 Task: Add a signature Maddie Scott containing With gratitude and sincere wishes, Maddie Scott to email address softage.9@softage.net and add a label Legal agreements
Action: Mouse moved to (1012, 52)
Screenshot: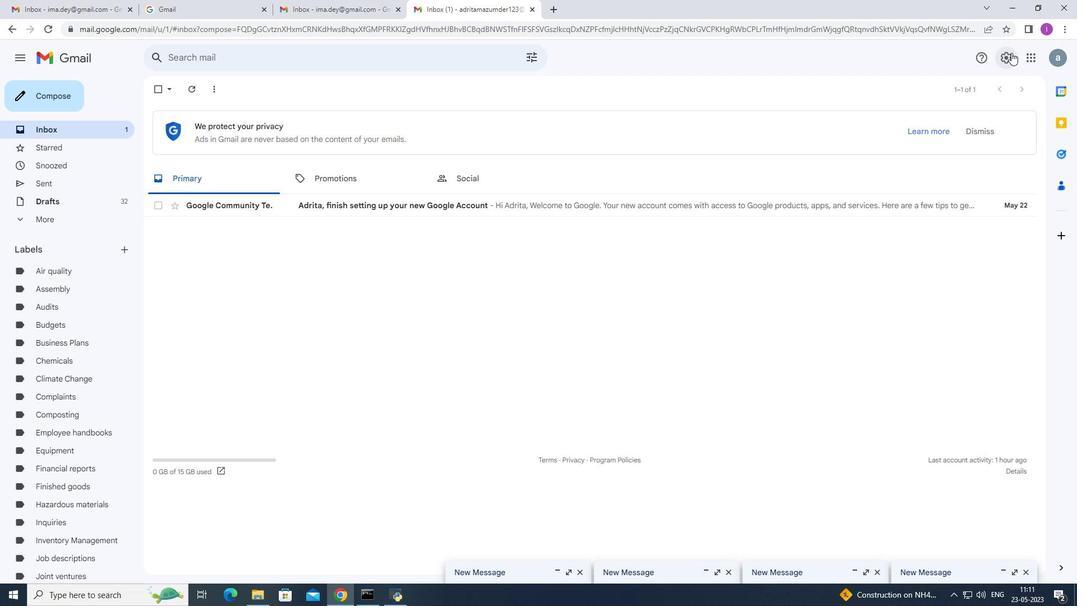 
Action: Mouse pressed left at (1012, 52)
Screenshot: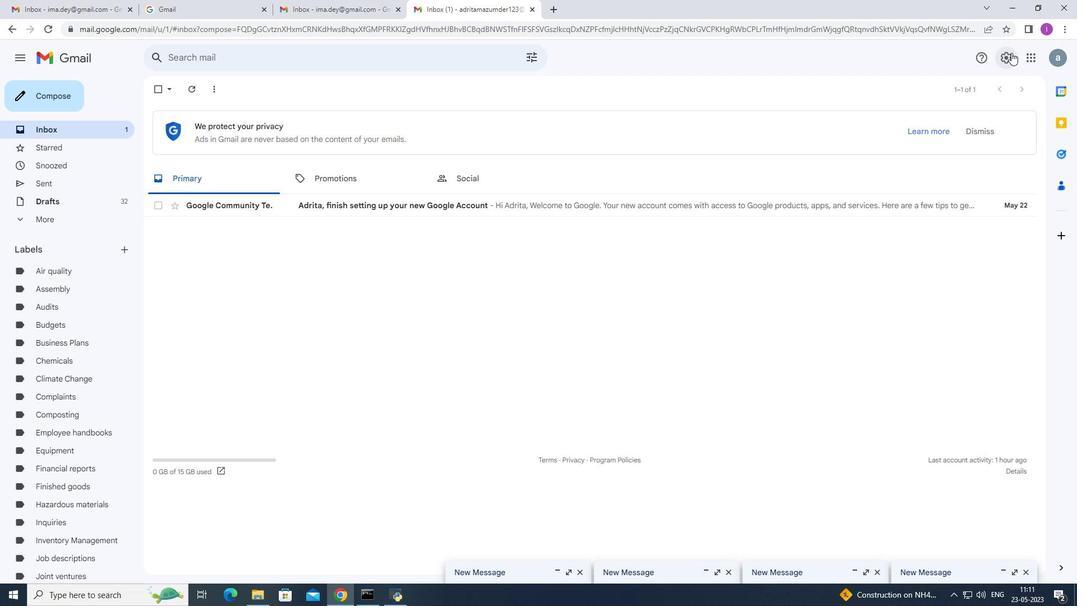 
Action: Mouse moved to (972, 119)
Screenshot: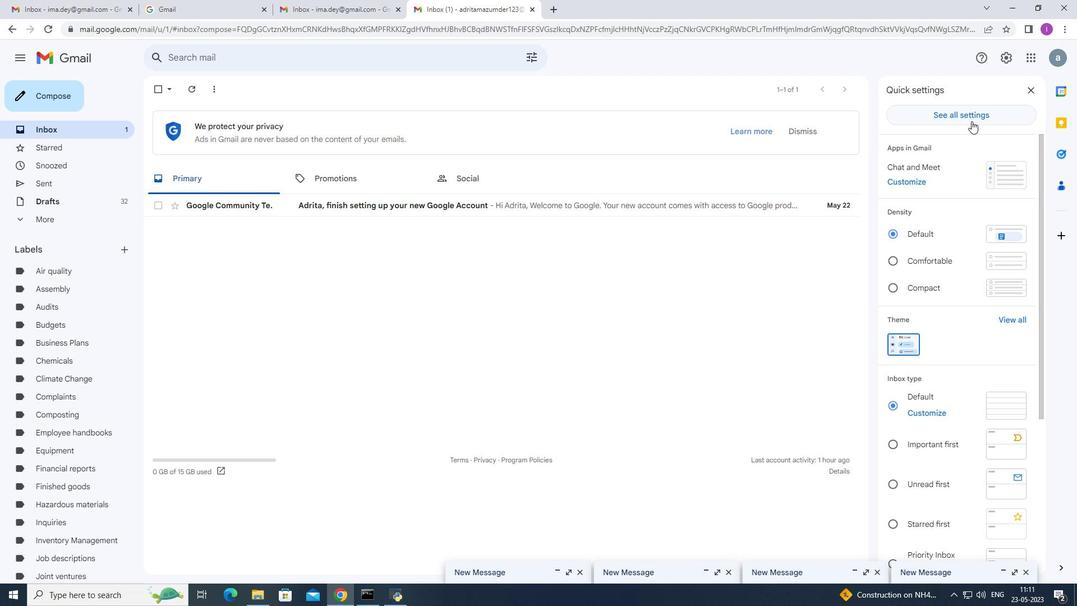 
Action: Mouse pressed left at (972, 119)
Screenshot: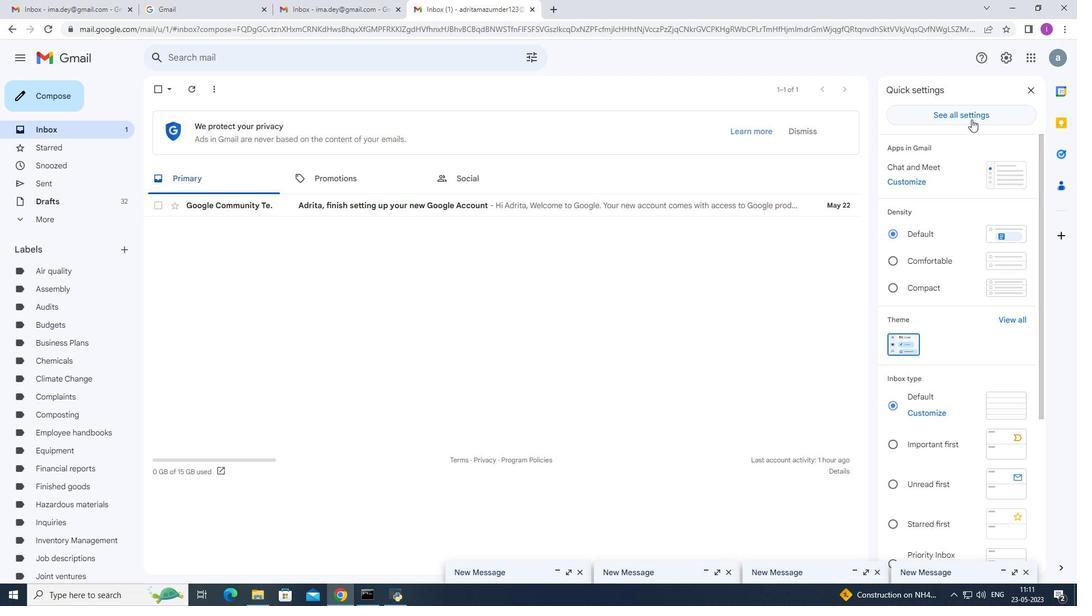
Action: Mouse moved to (644, 222)
Screenshot: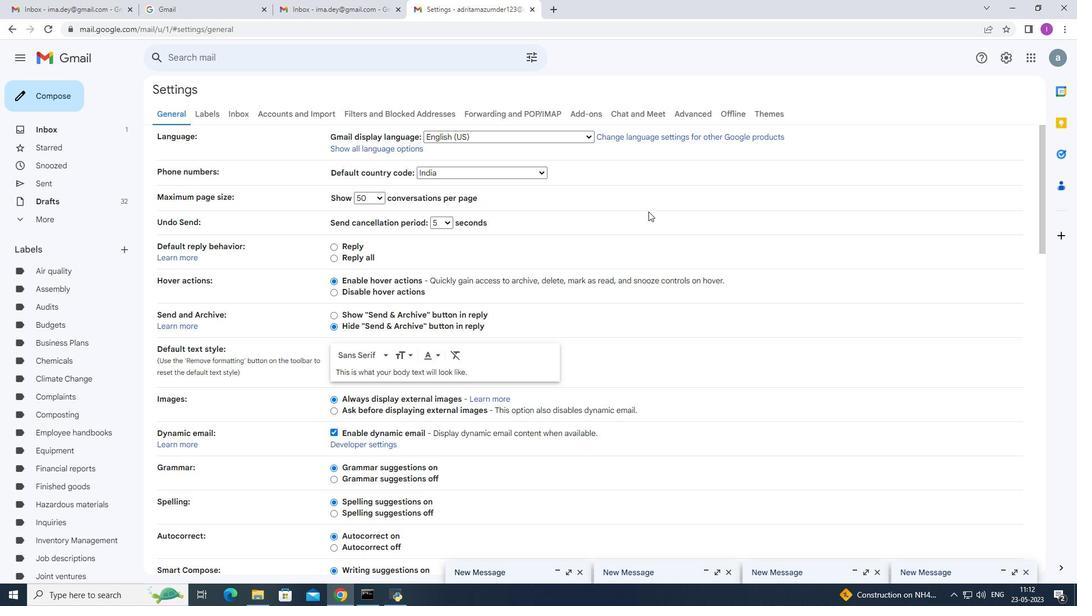 
Action: Mouse scrolled (644, 221) with delta (0, 0)
Screenshot: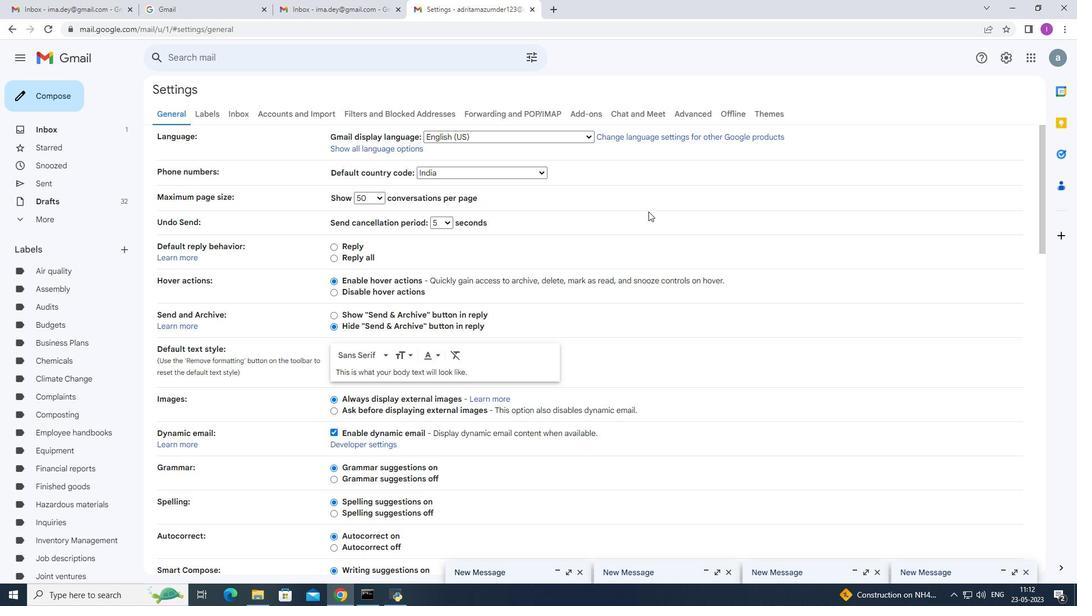 
Action: Mouse moved to (644, 229)
Screenshot: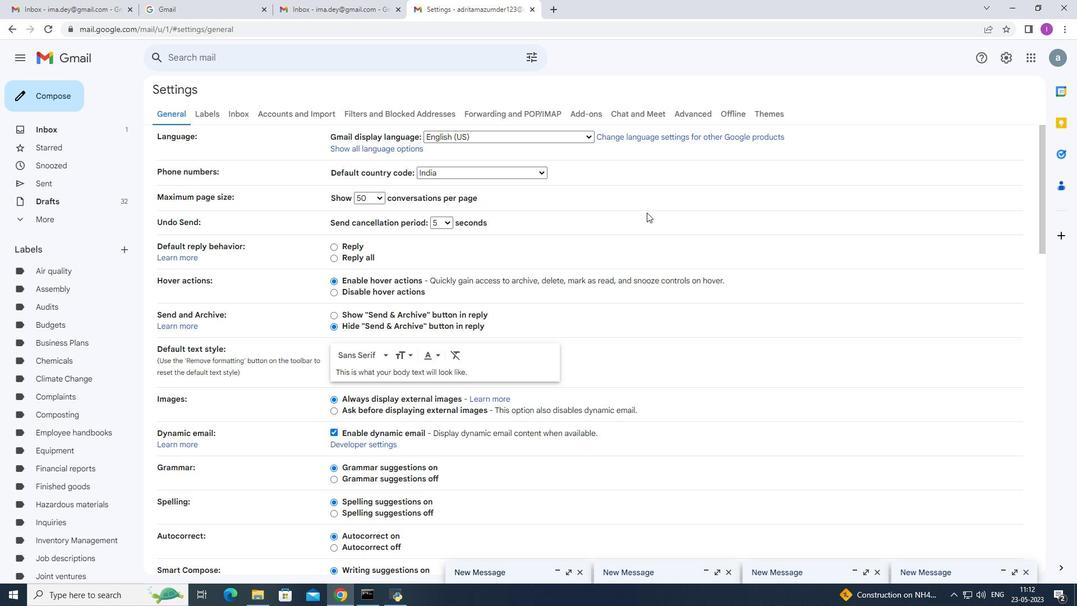 
Action: Mouse scrolled (644, 228) with delta (0, 0)
Screenshot: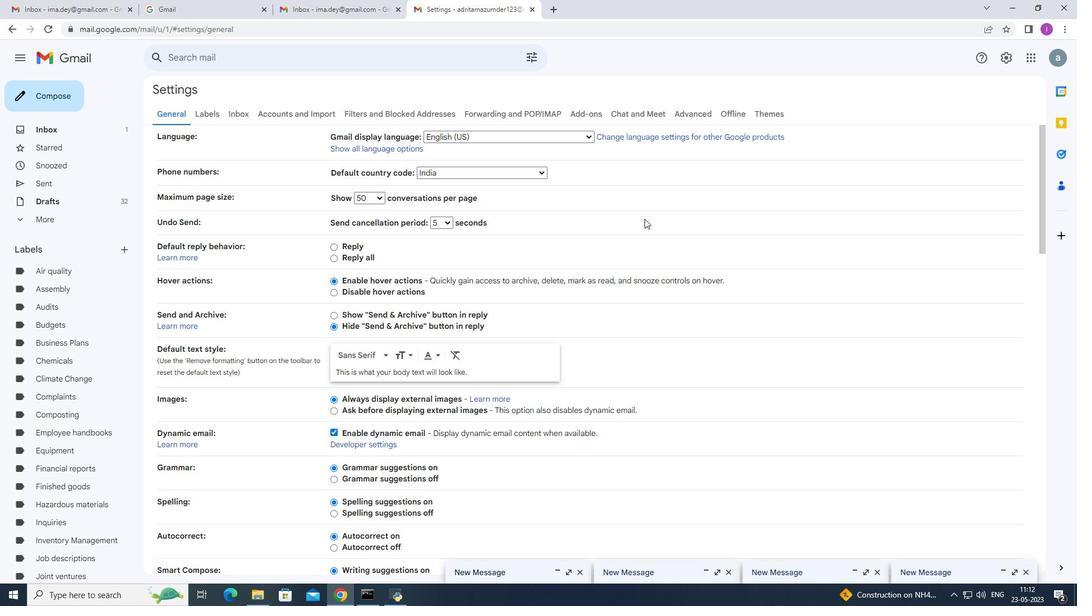 
Action: Mouse moved to (644, 230)
Screenshot: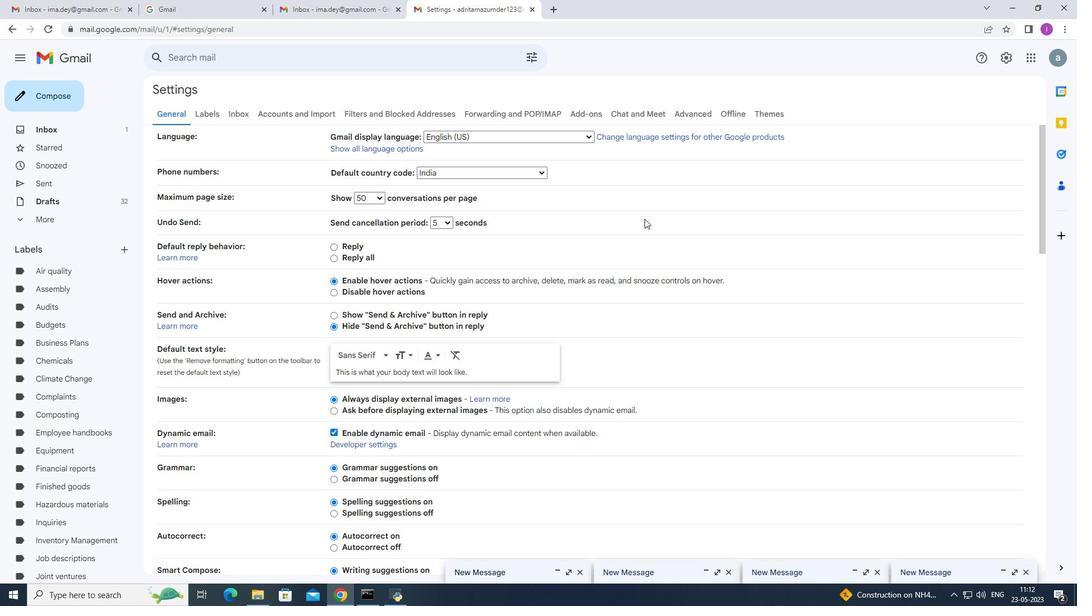 
Action: Mouse scrolled (644, 230) with delta (0, 0)
Screenshot: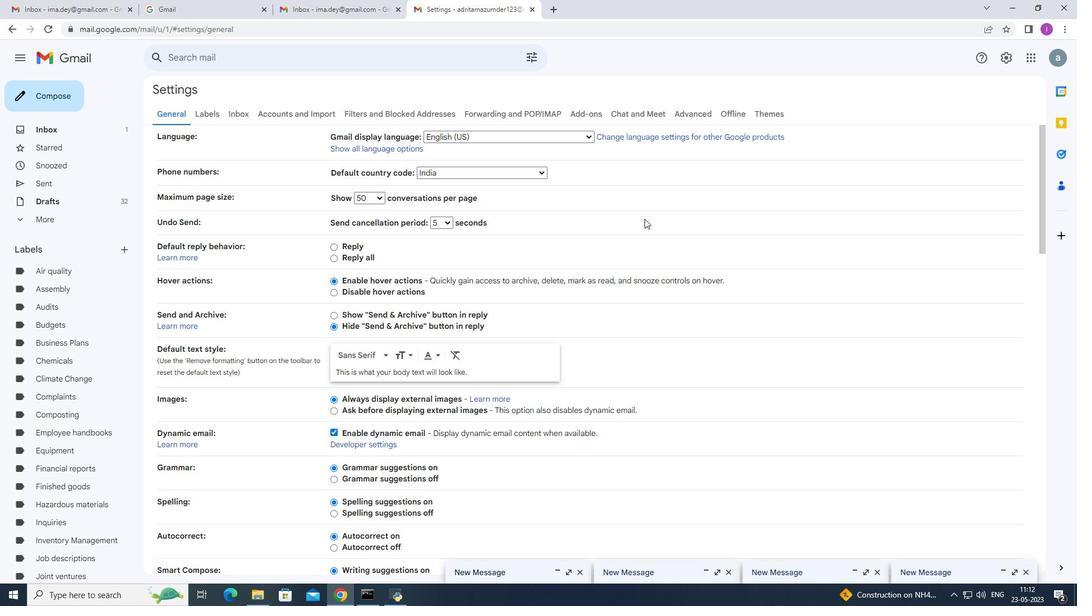 
Action: Mouse scrolled (644, 230) with delta (0, 0)
Screenshot: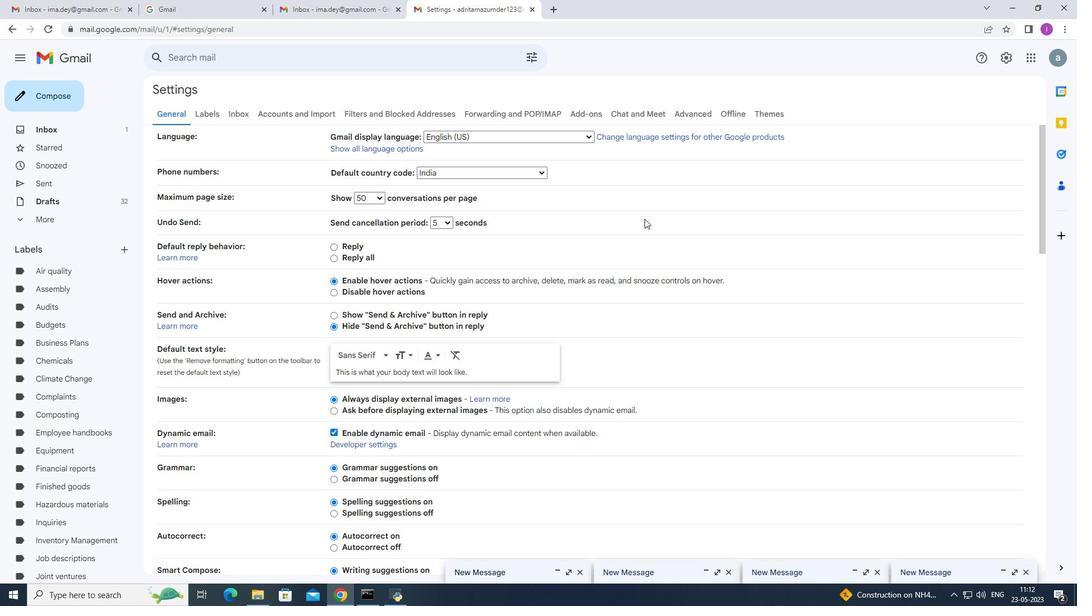 
Action: Mouse moved to (646, 235)
Screenshot: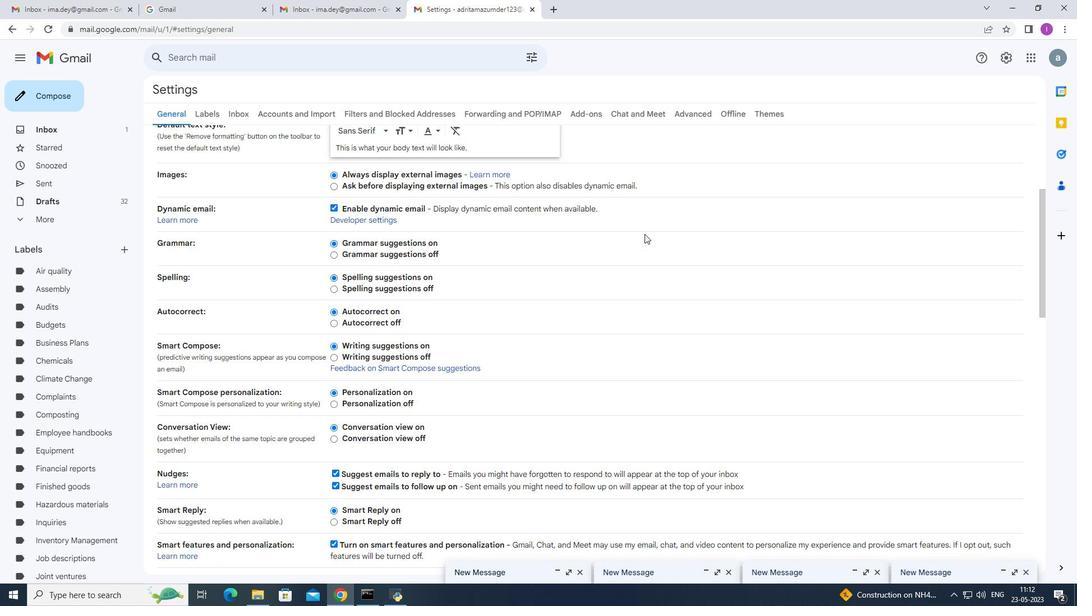 
Action: Mouse scrolled (645, 234) with delta (0, 0)
Screenshot: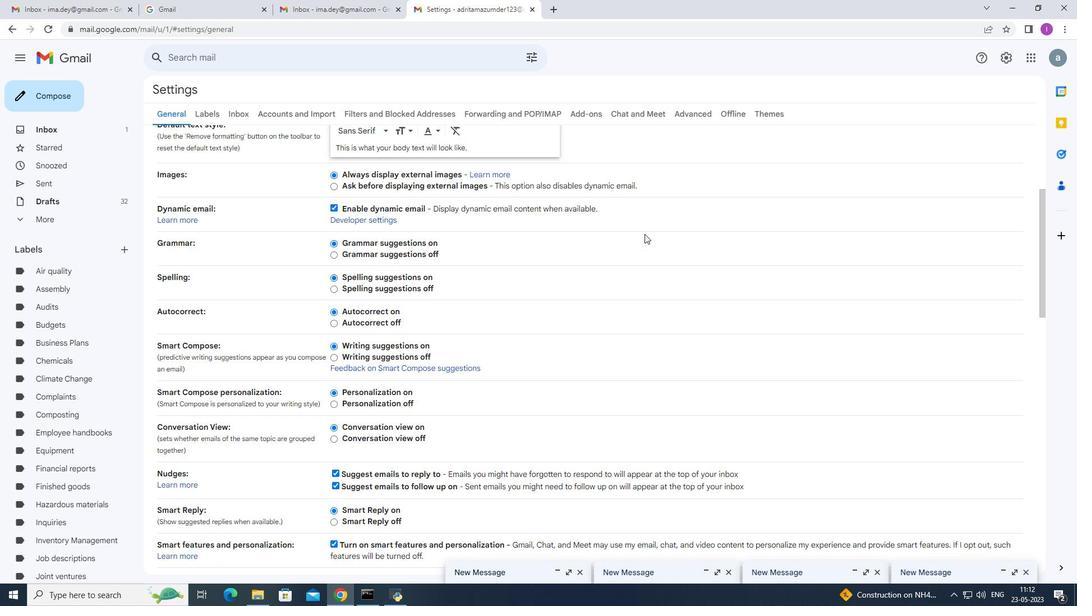 
Action: Mouse scrolled (646, 235) with delta (0, 0)
Screenshot: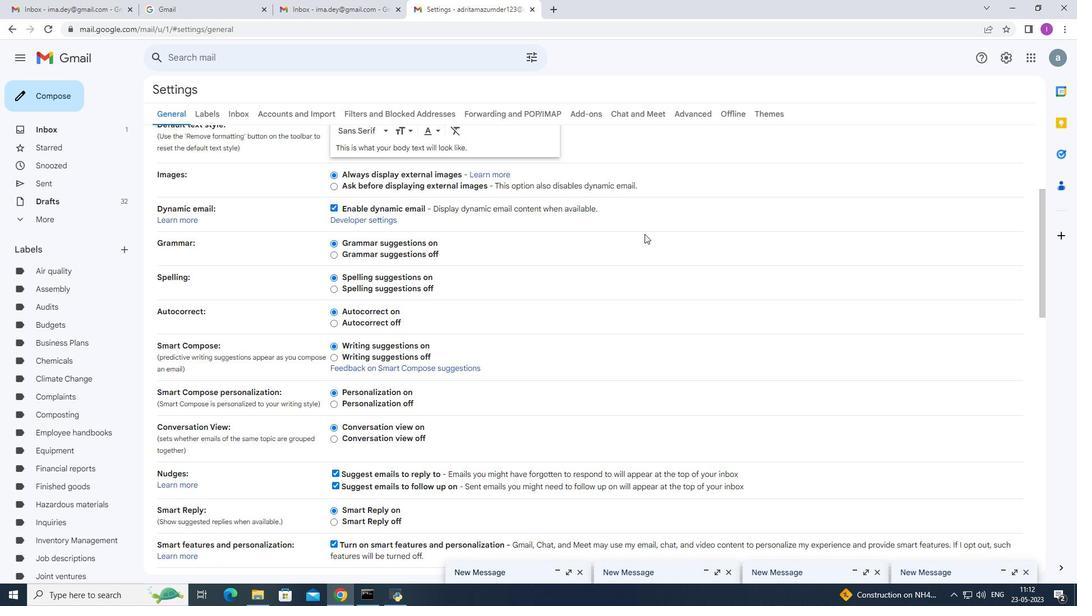 
Action: Mouse scrolled (646, 235) with delta (0, 0)
Screenshot: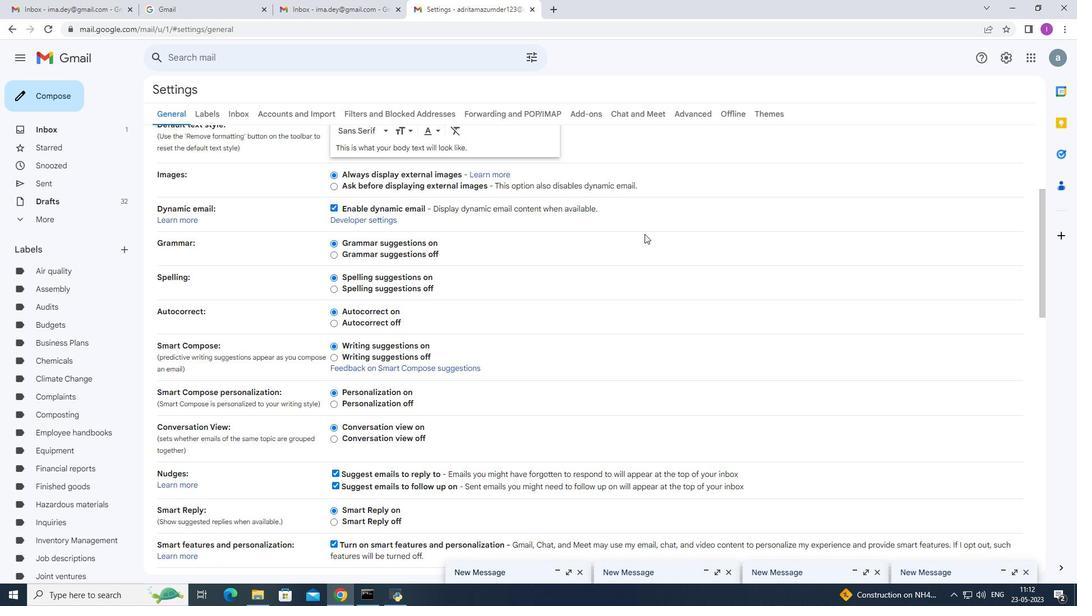 
Action: Mouse scrolled (646, 235) with delta (0, 0)
Screenshot: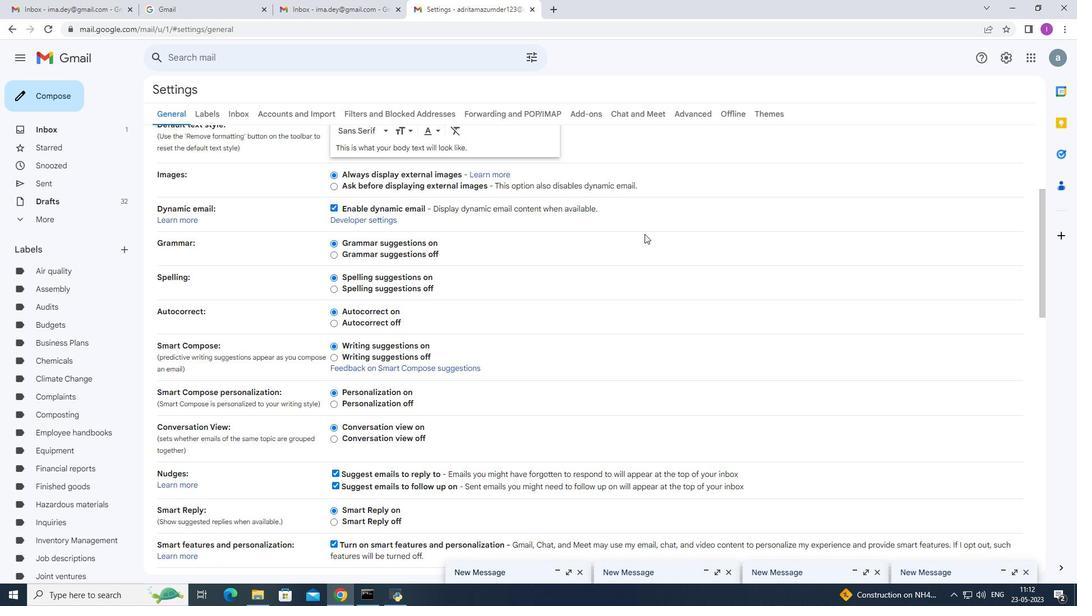 
Action: Mouse scrolled (646, 235) with delta (0, 0)
Screenshot: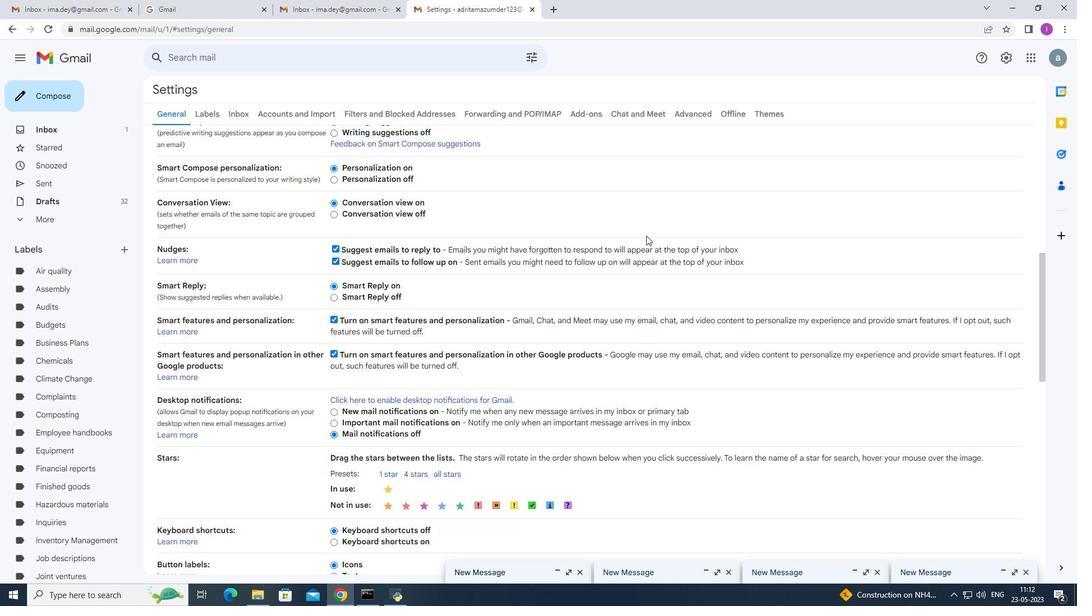 
Action: Mouse moved to (647, 235)
Screenshot: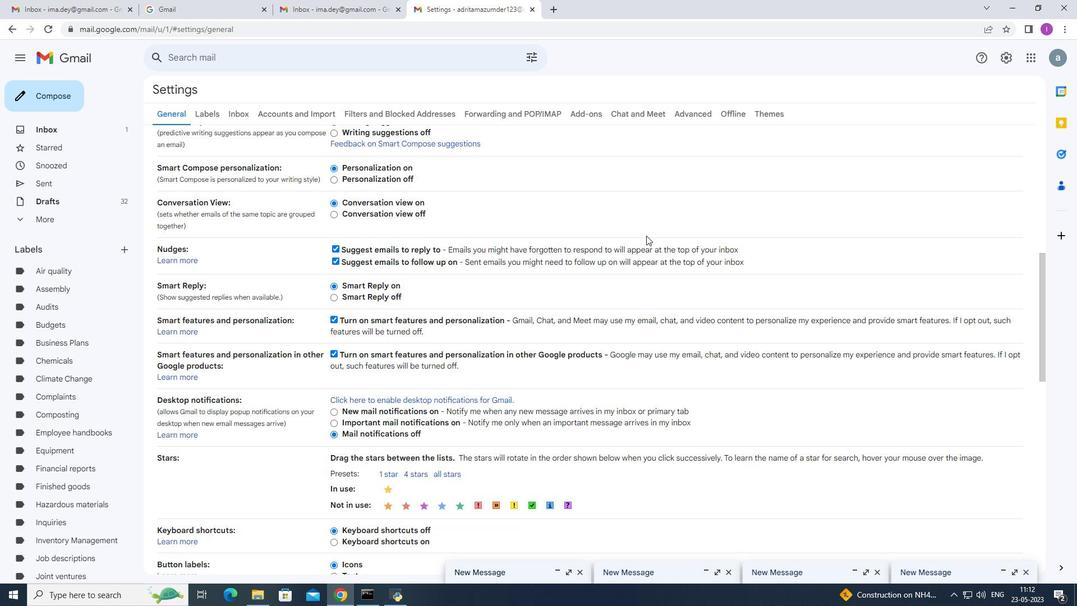 
Action: Mouse scrolled (647, 235) with delta (0, 0)
Screenshot: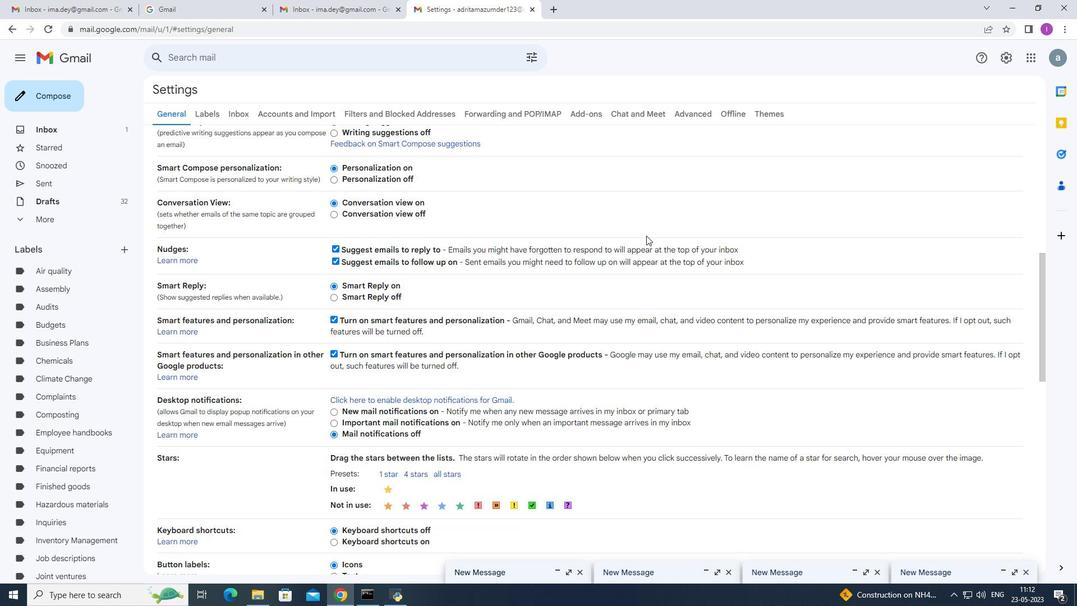 
Action: Mouse moved to (647, 235)
Screenshot: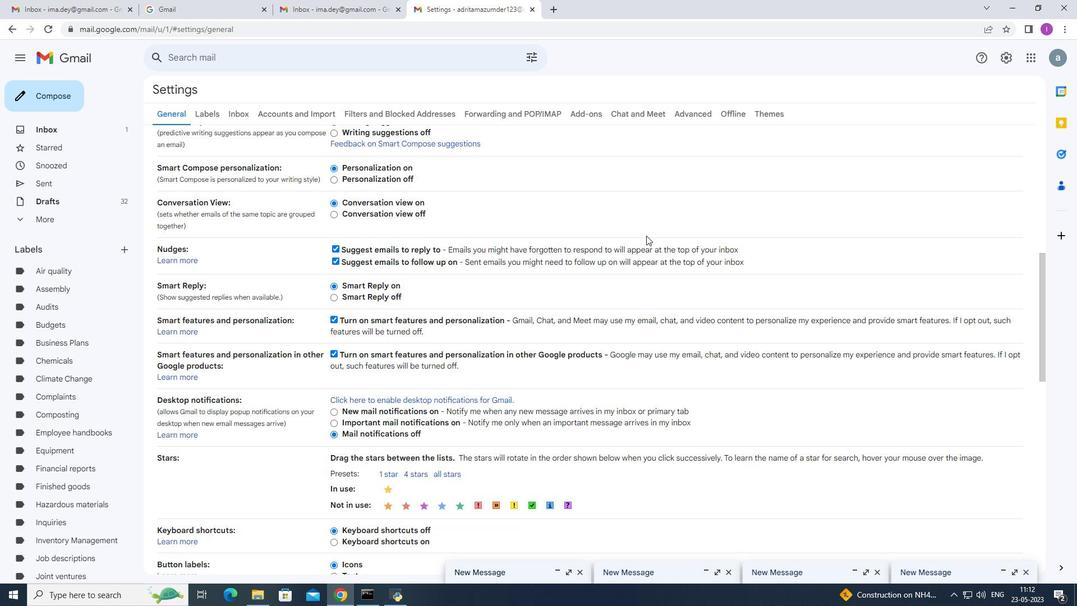 
Action: Mouse scrolled (647, 235) with delta (0, 0)
Screenshot: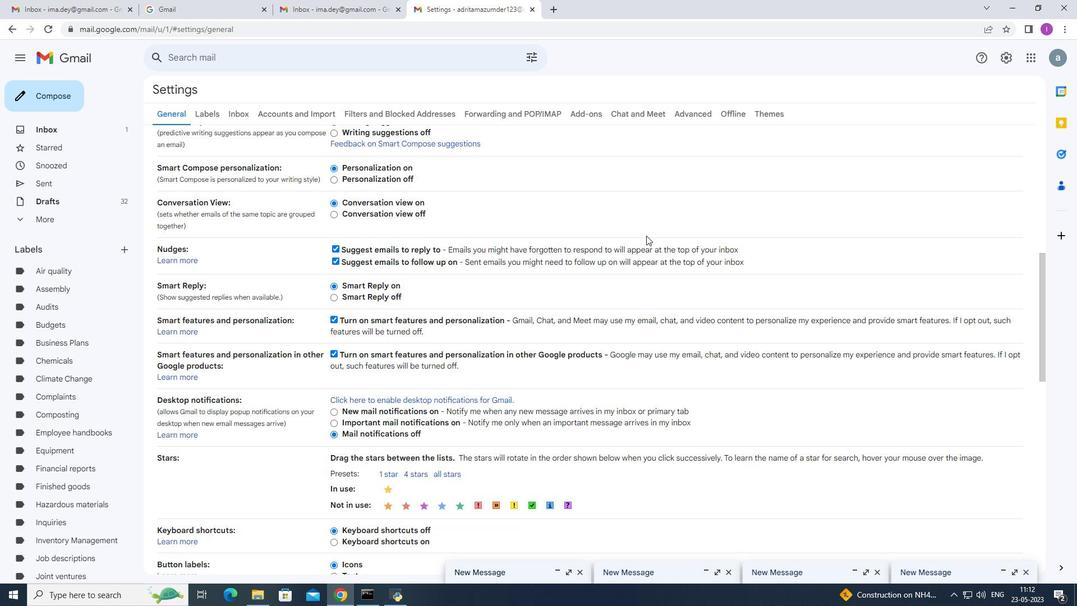 
Action: Mouse scrolled (647, 235) with delta (0, 0)
Screenshot: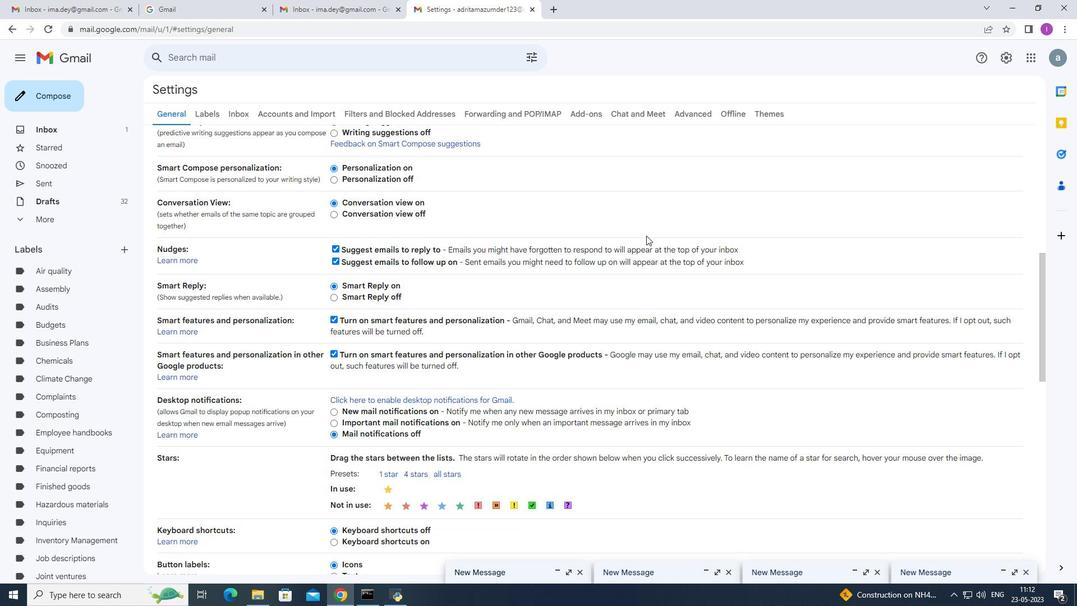 
Action: Mouse scrolled (647, 235) with delta (0, 0)
Screenshot: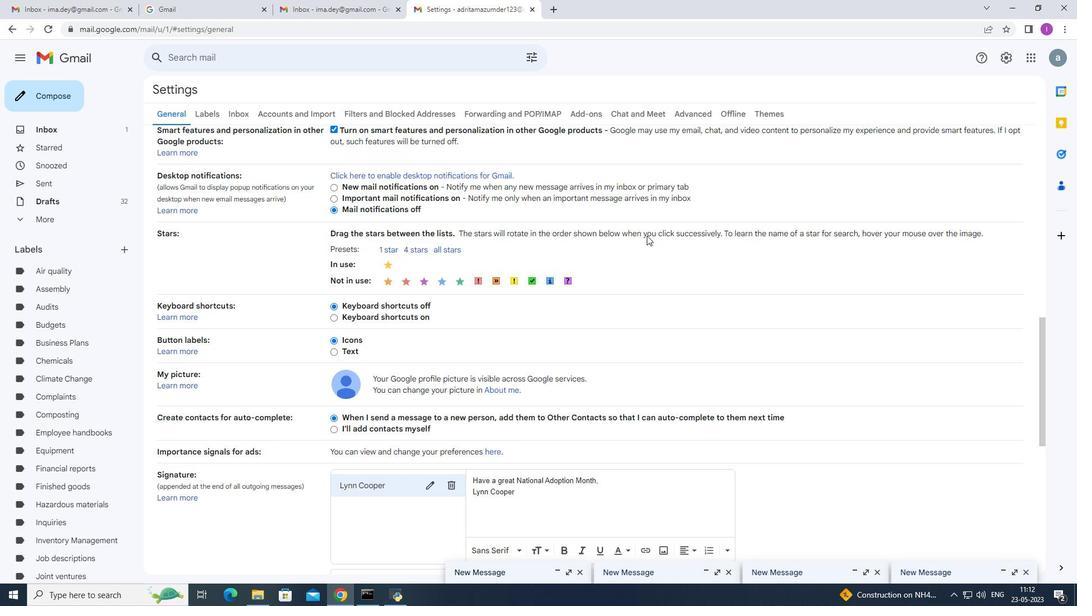 
Action: Mouse scrolled (647, 235) with delta (0, 0)
Screenshot: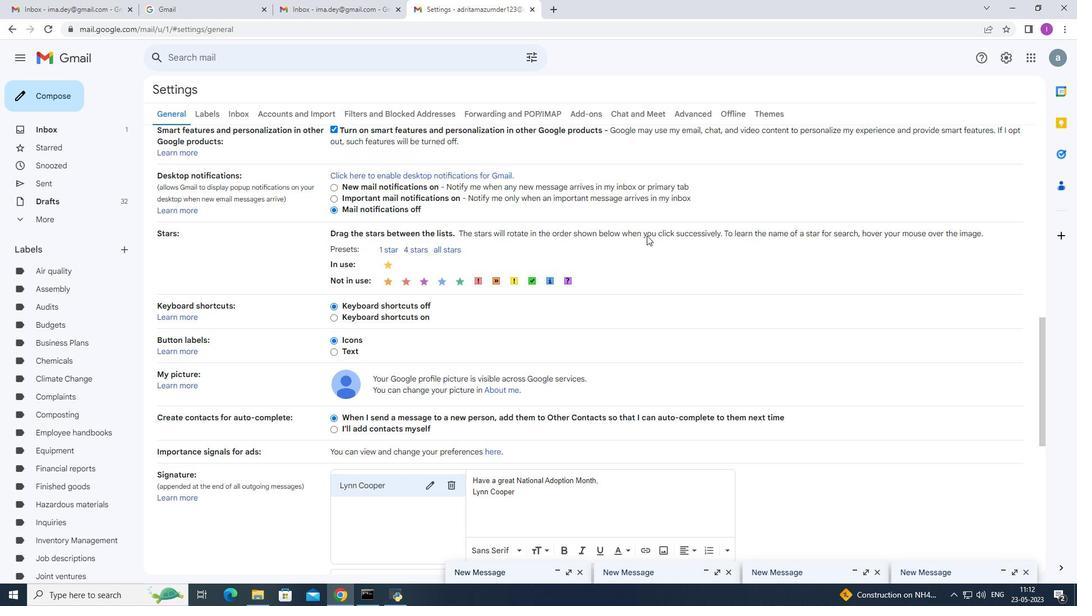
Action: Mouse scrolled (647, 235) with delta (0, 0)
Screenshot: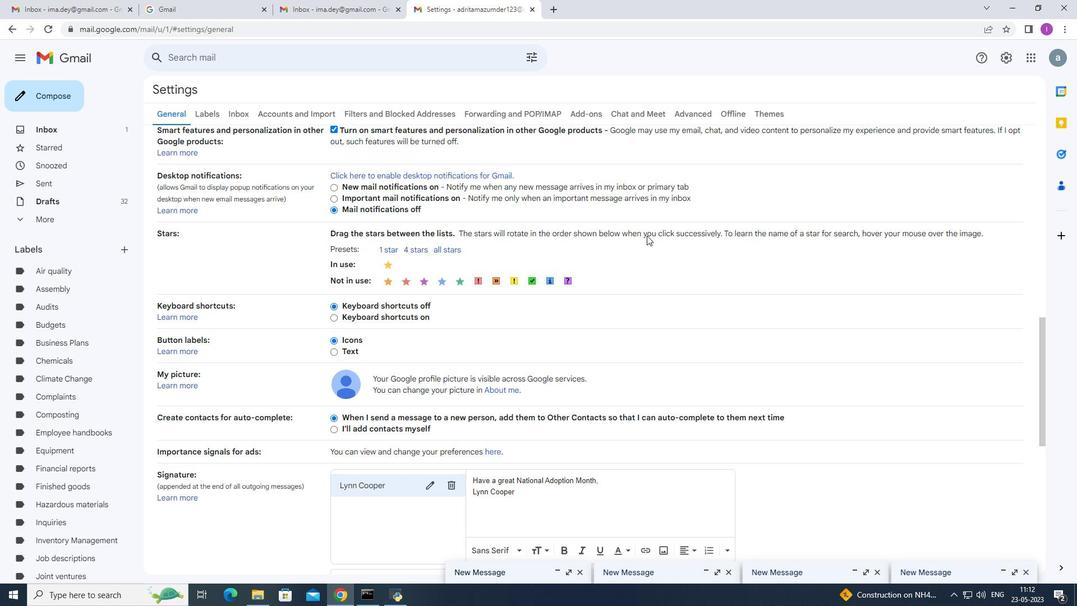 
Action: Mouse moved to (453, 319)
Screenshot: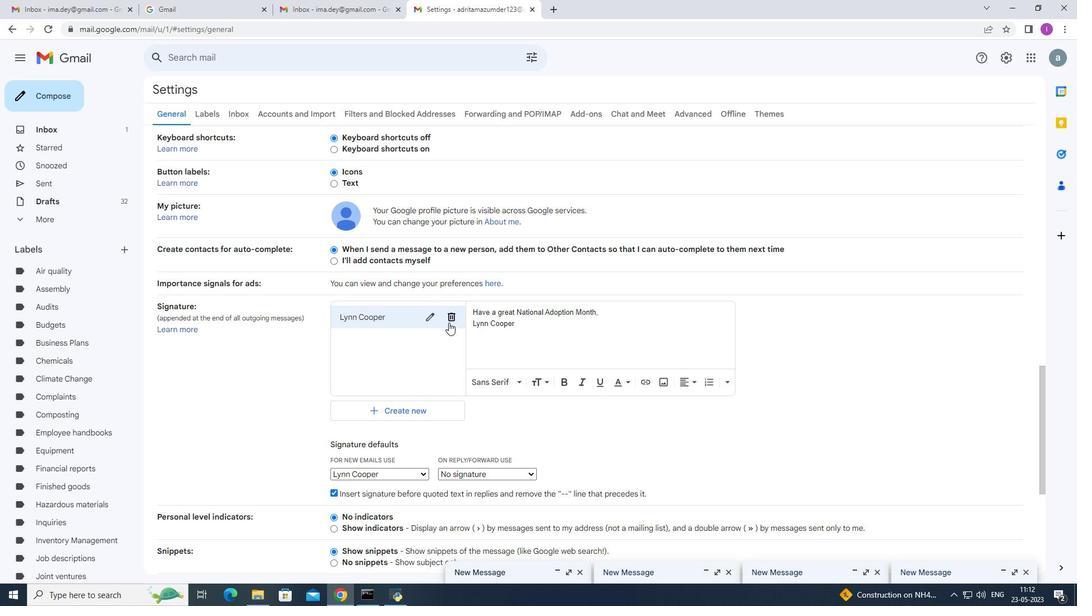 
Action: Mouse pressed left at (453, 319)
Screenshot: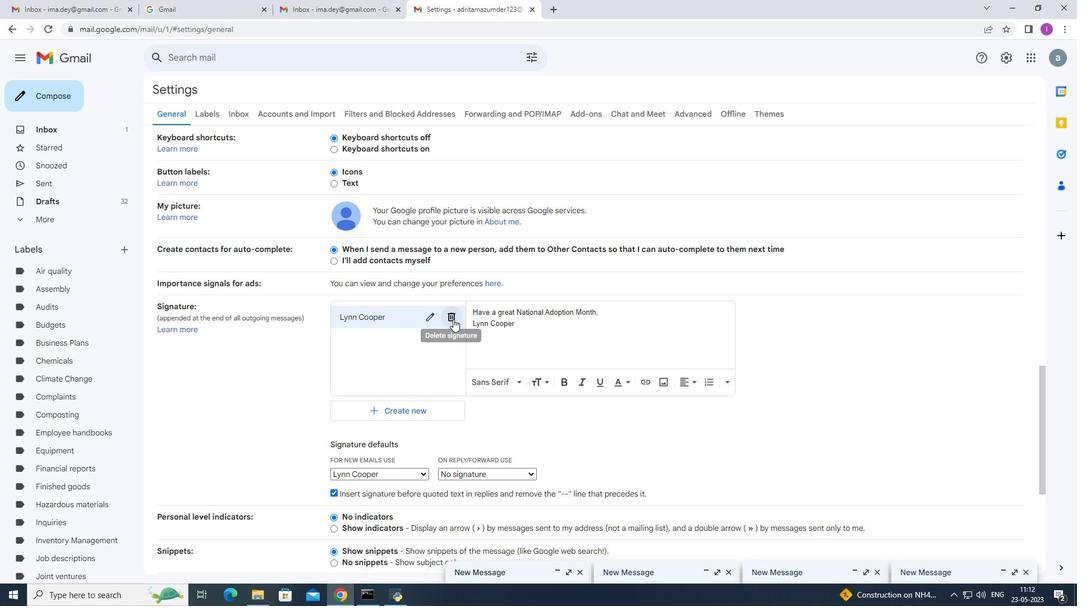 
Action: Mouse moved to (628, 336)
Screenshot: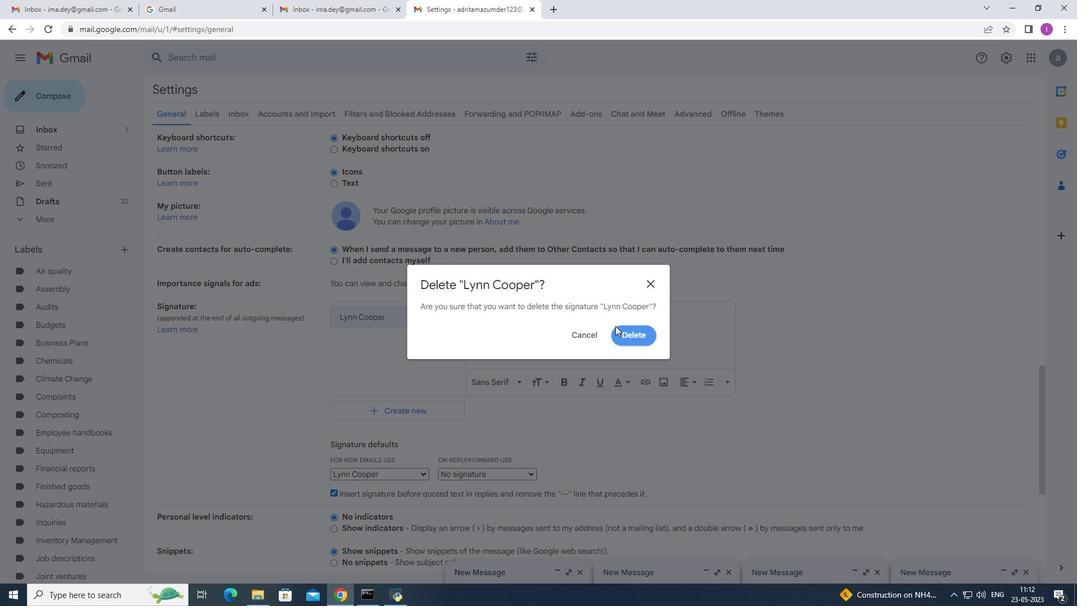 
Action: Mouse pressed left at (628, 336)
Screenshot: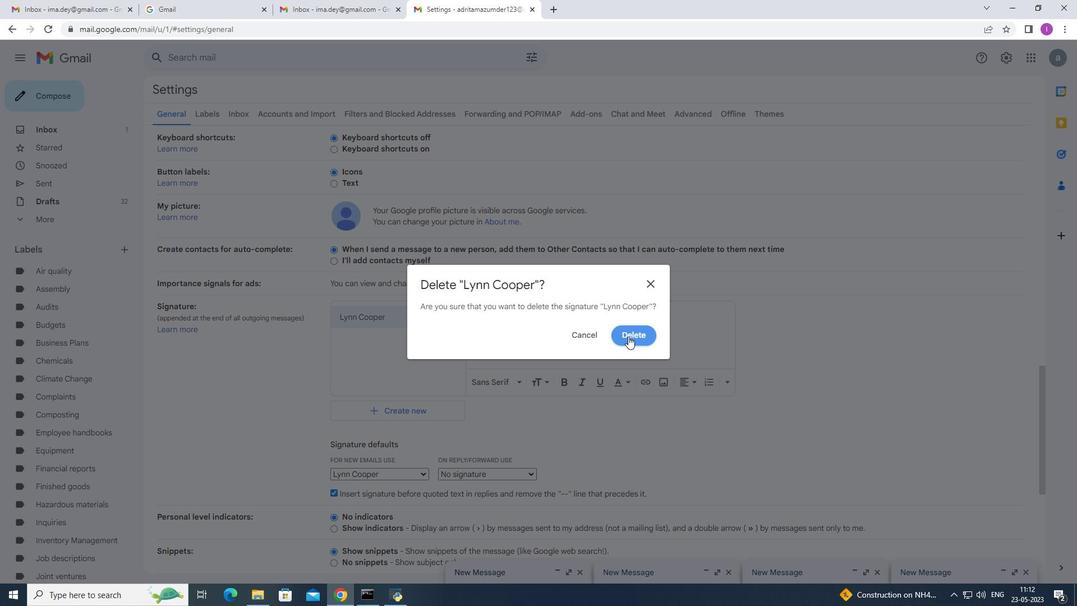 
Action: Mouse moved to (378, 325)
Screenshot: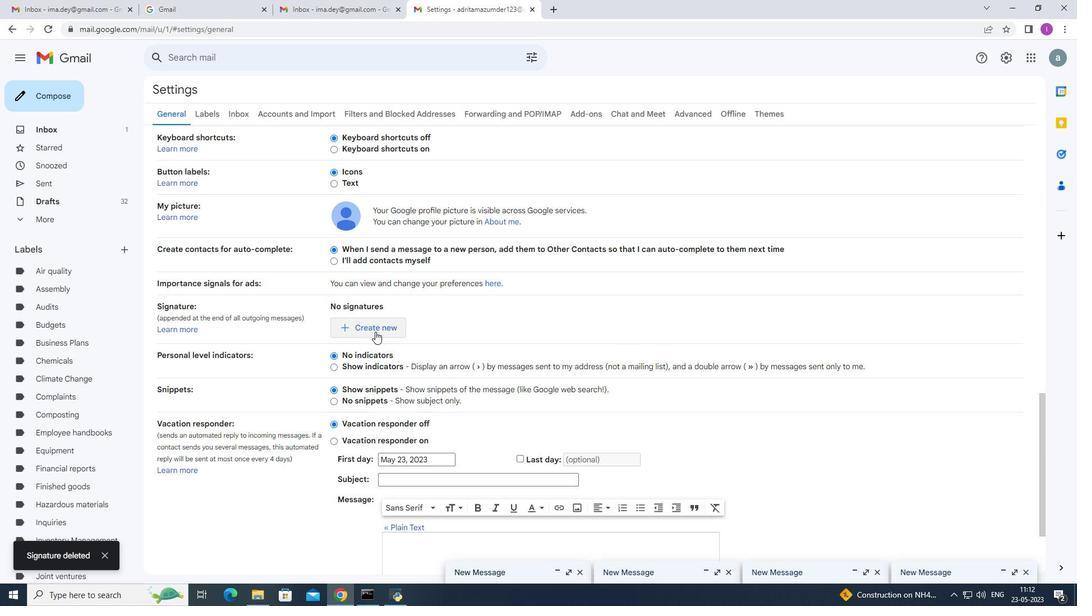 
Action: Mouse pressed left at (378, 325)
Screenshot: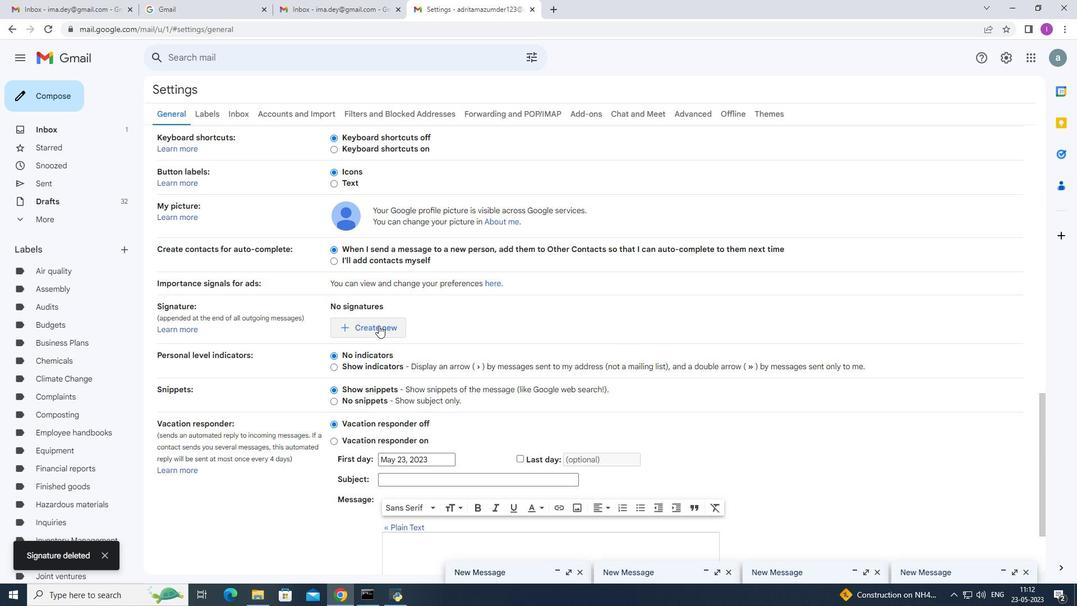 
Action: Mouse moved to (456, 307)
Screenshot: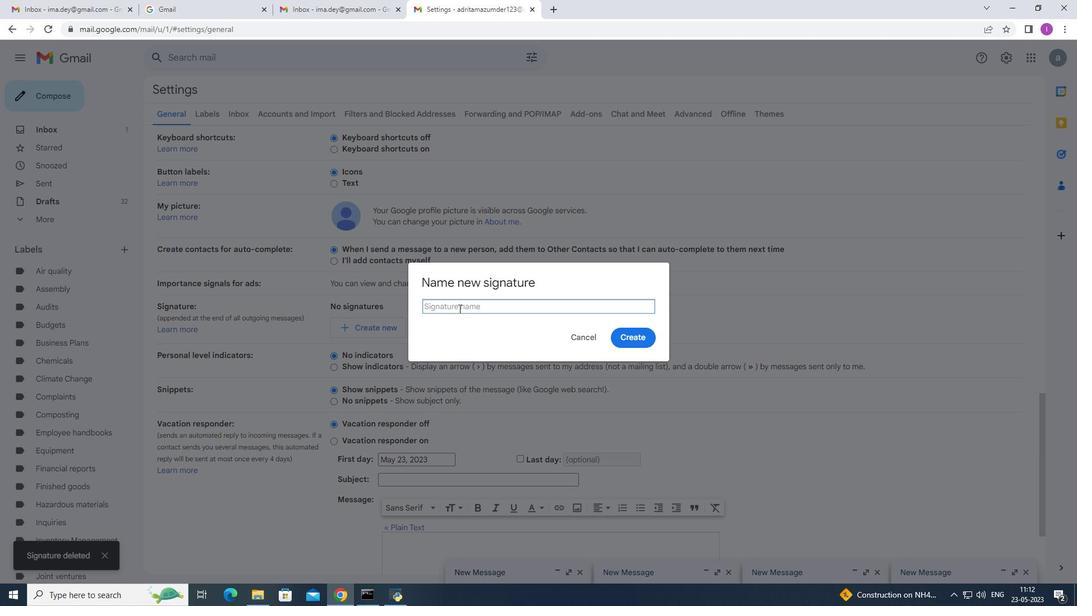 
Action: Mouse pressed left at (456, 307)
Screenshot: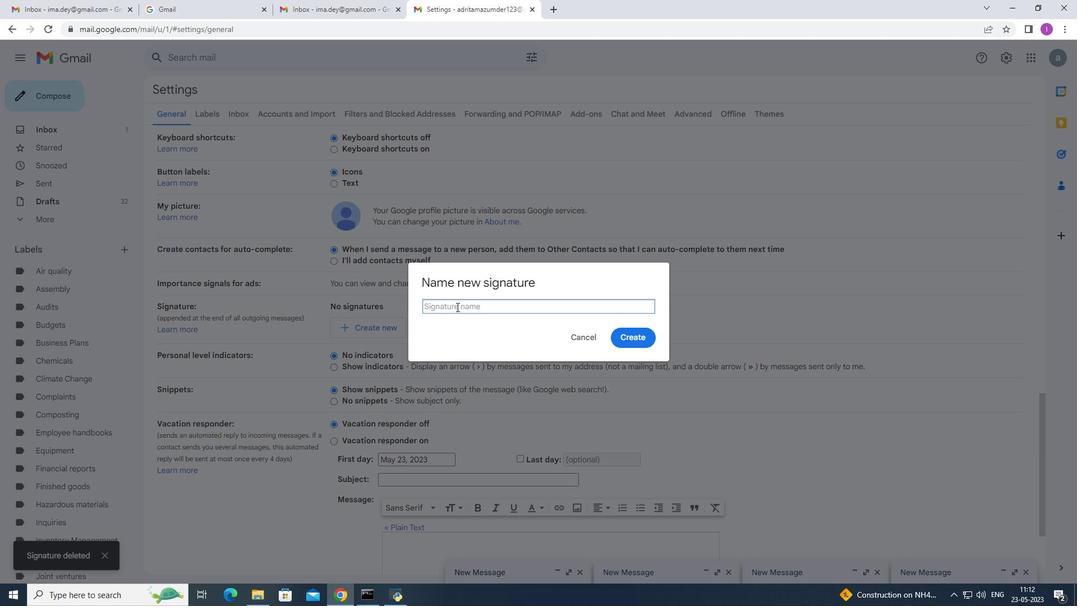 
Action: Mouse moved to (465, 306)
Screenshot: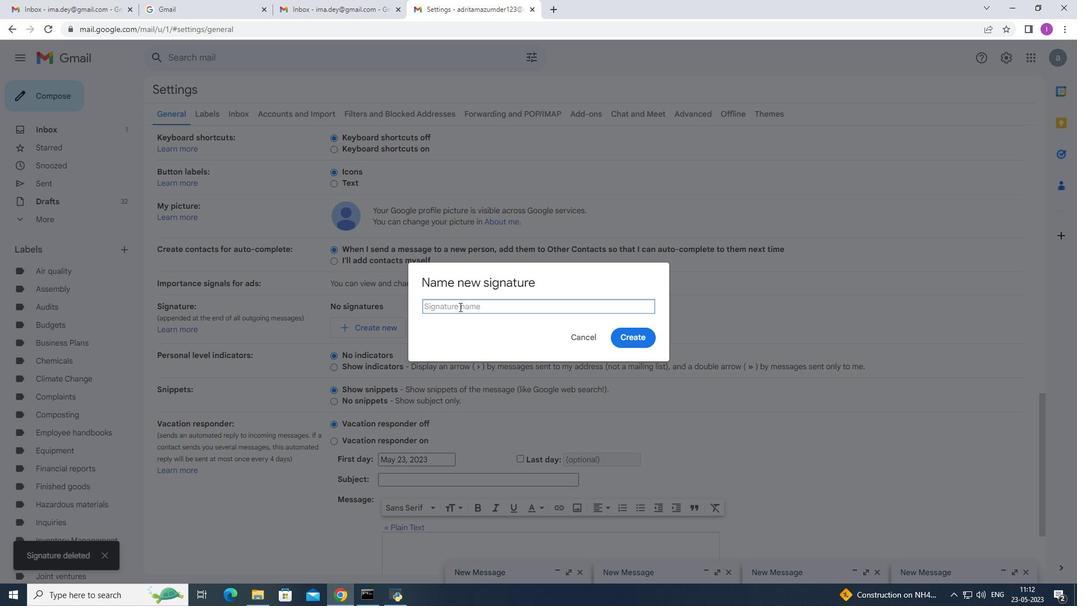 
Action: Key pressed <Key.shift>Maddie<Key.space><Key.shift><Key.shift><Key.shift><Key.shift><Key.shift><Key.shift><Key.shift><Key.shift>Scott
Screenshot: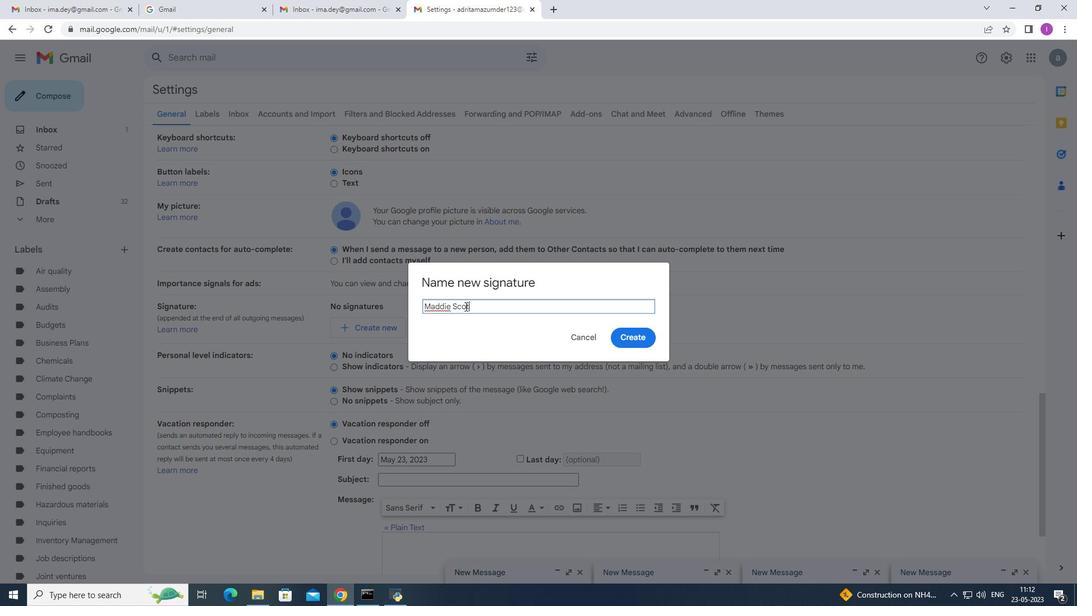 
Action: Mouse moved to (636, 340)
Screenshot: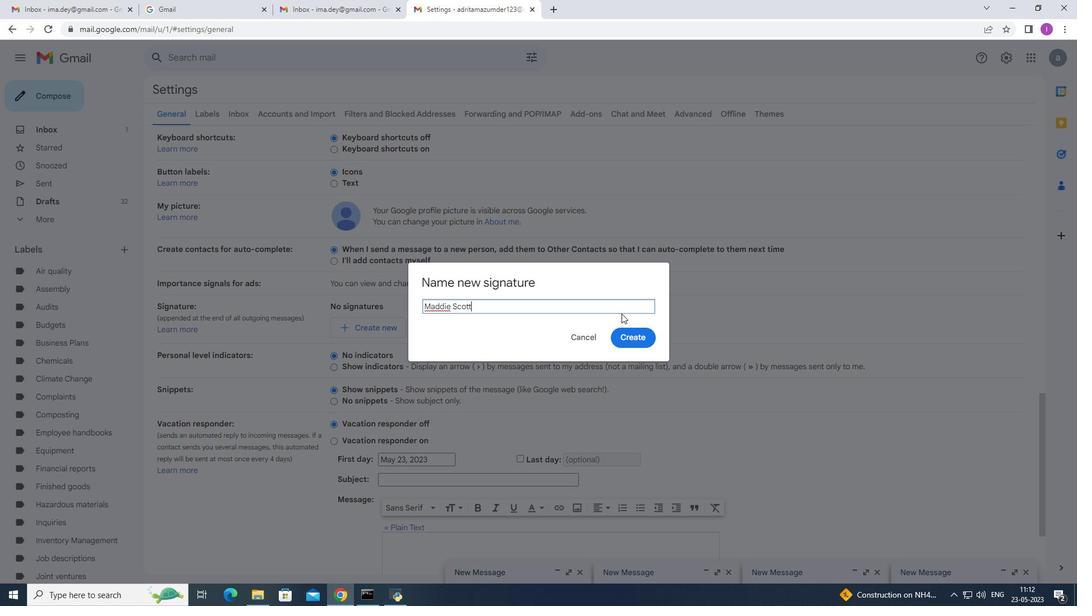
Action: Mouse pressed left at (636, 340)
Screenshot: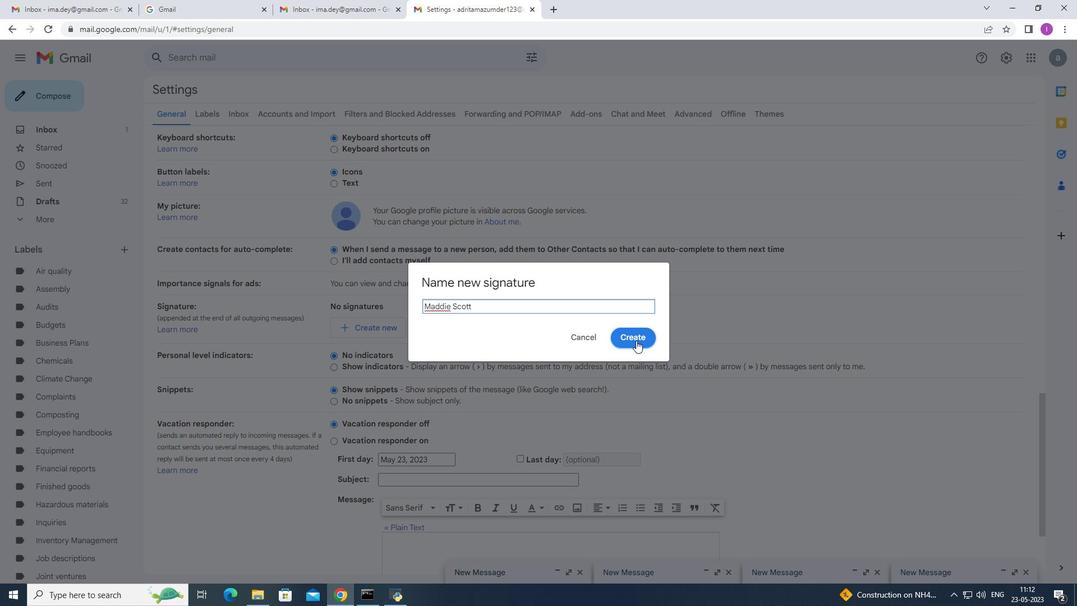 
Action: Mouse moved to (428, 473)
Screenshot: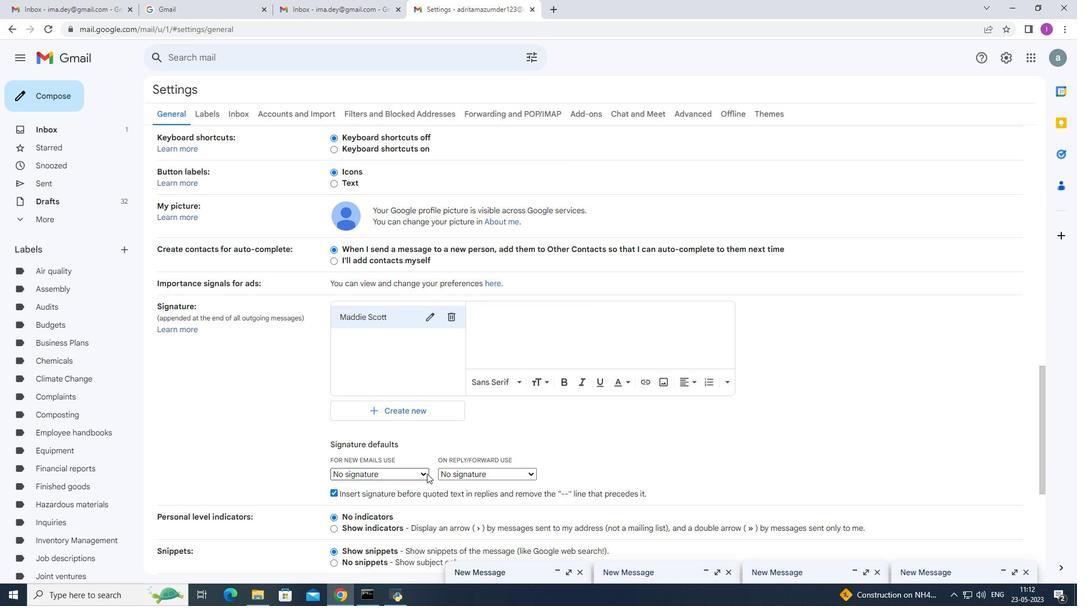 
Action: Mouse pressed left at (428, 473)
Screenshot: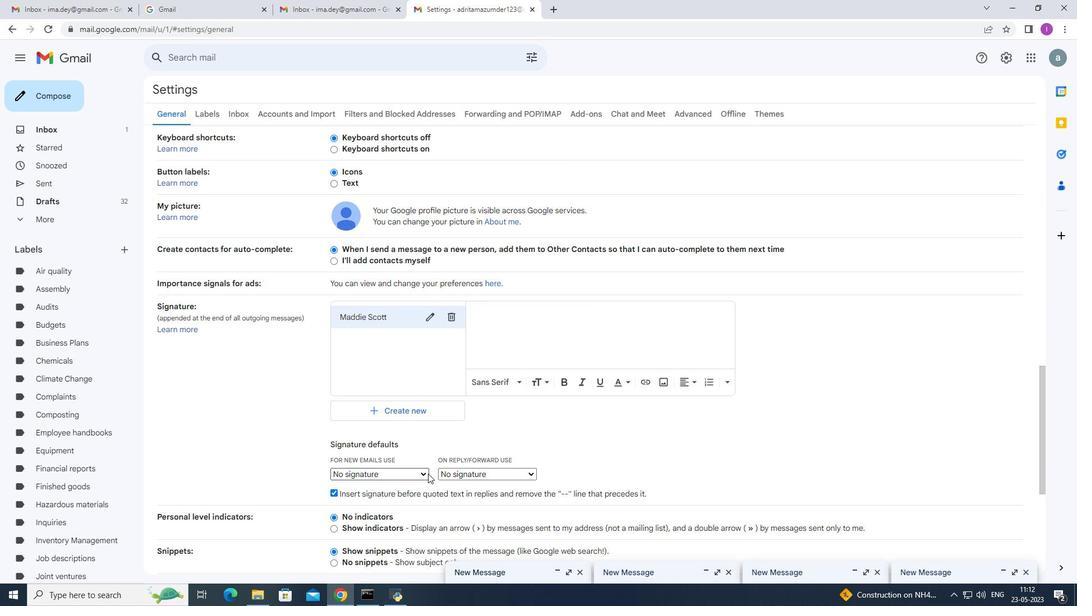 
Action: Mouse moved to (404, 495)
Screenshot: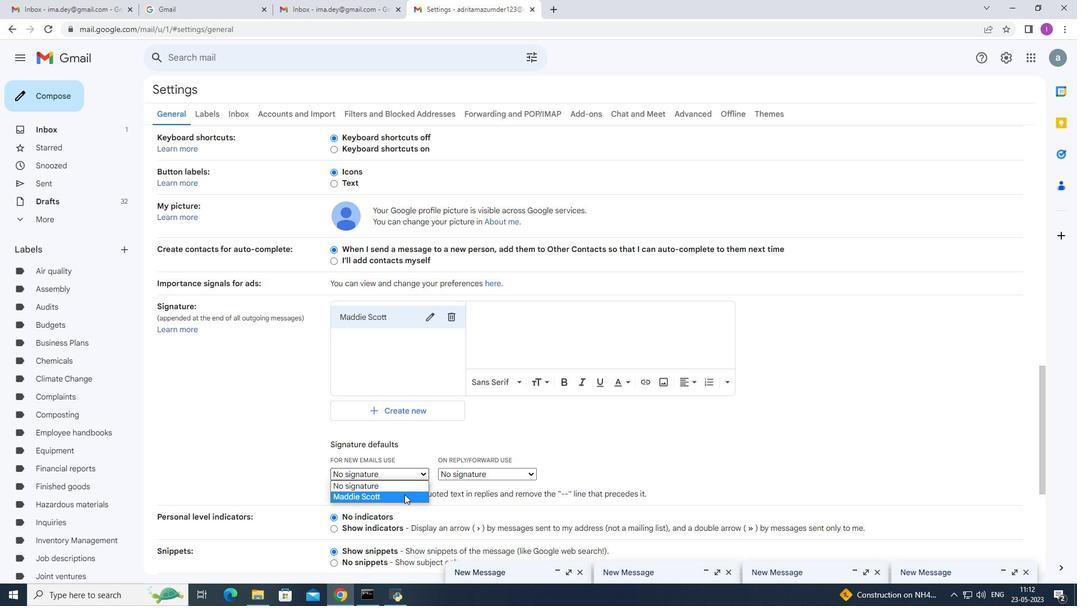 
Action: Mouse pressed left at (404, 495)
Screenshot: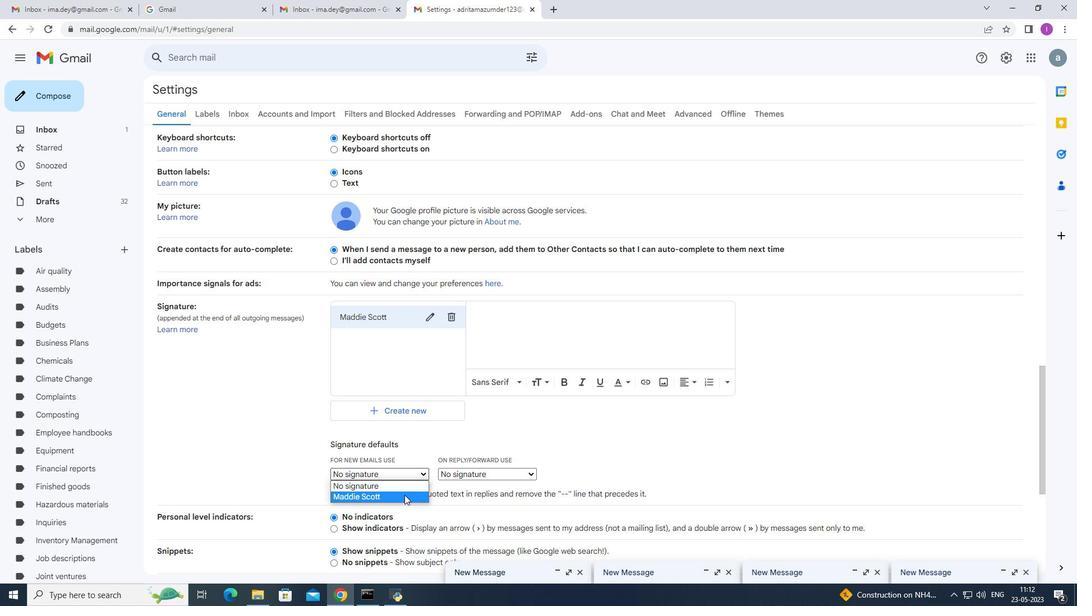 
Action: Mouse moved to (491, 310)
Screenshot: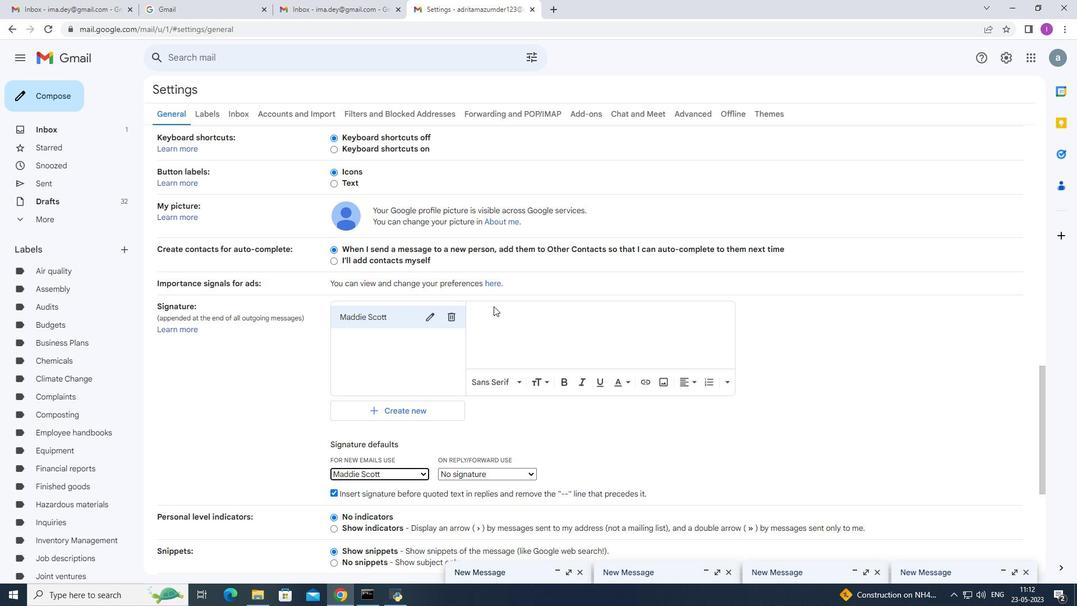 
Action: Mouse pressed left at (491, 310)
Screenshot: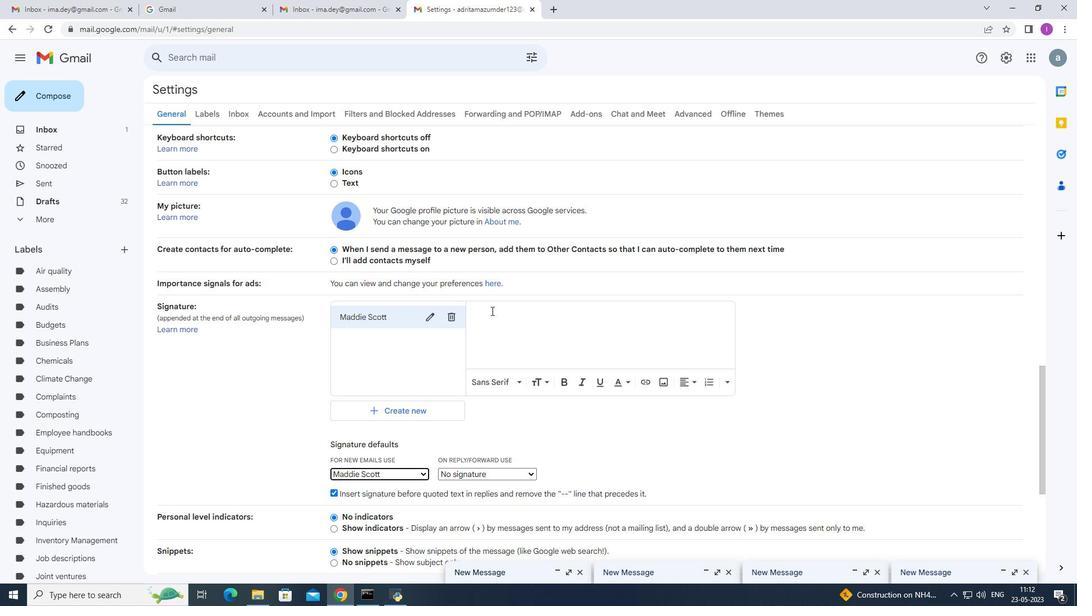 
Action: Mouse moved to (605, 327)
Screenshot: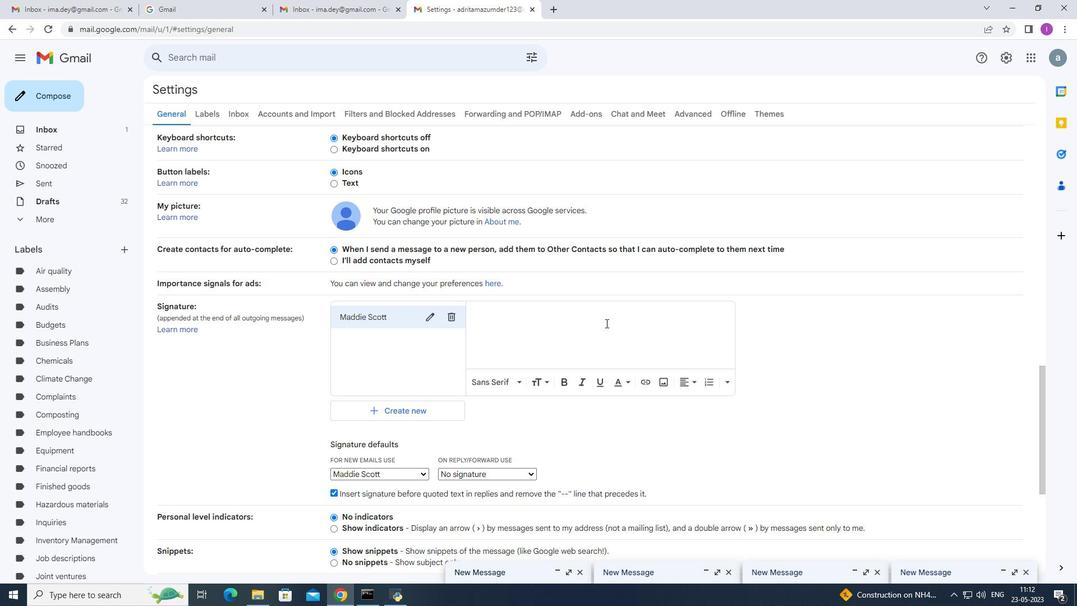 
Action: Key pressed <Key.shift>With<Key.space><Key.shift>gratitudeand<Key.space>
Screenshot: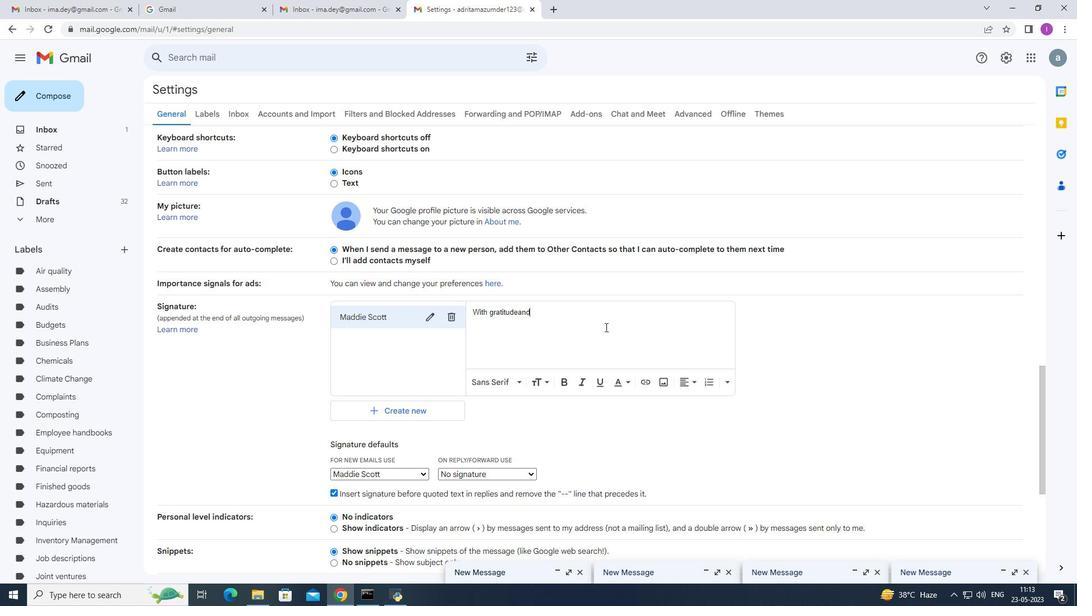 
Action: Mouse moved to (518, 314)
Screenshot: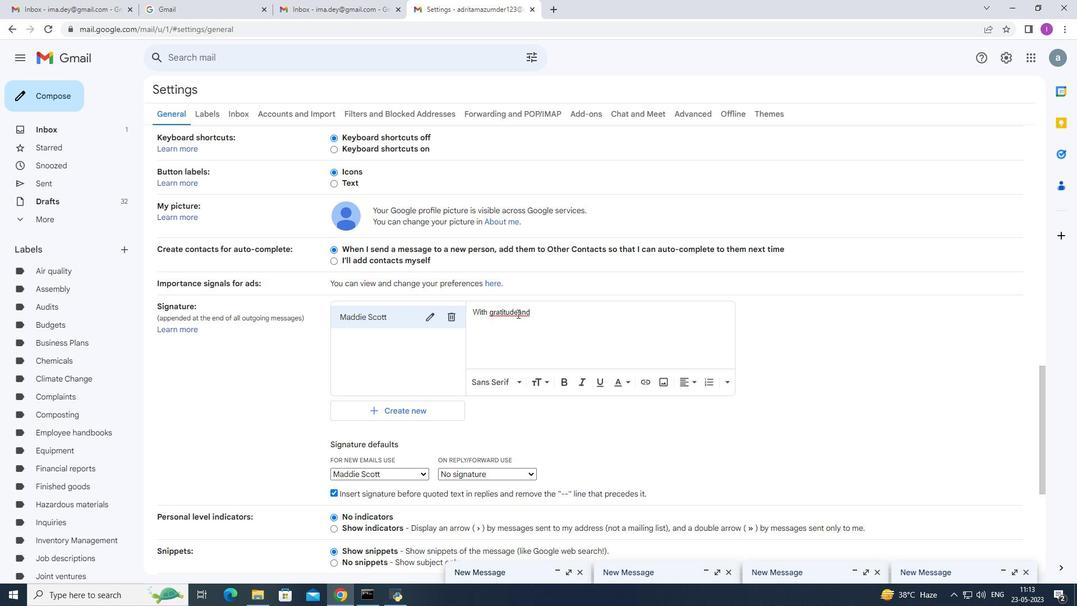 
Action: Mouse pressed left at (518, 314)
Screenshot: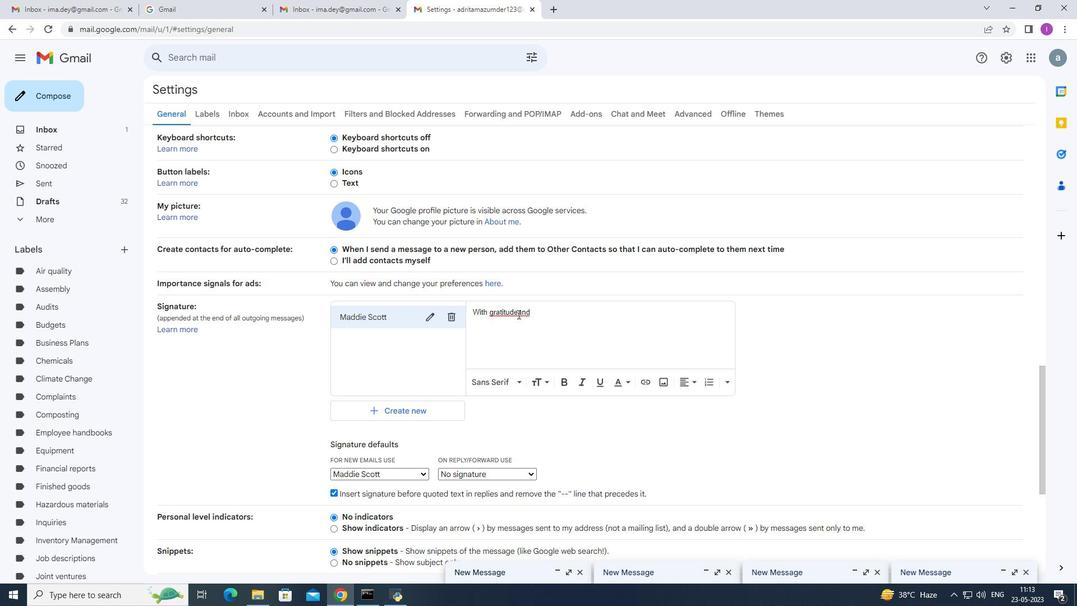 
Action: Mouse moved to (514, 318)
Screenshot: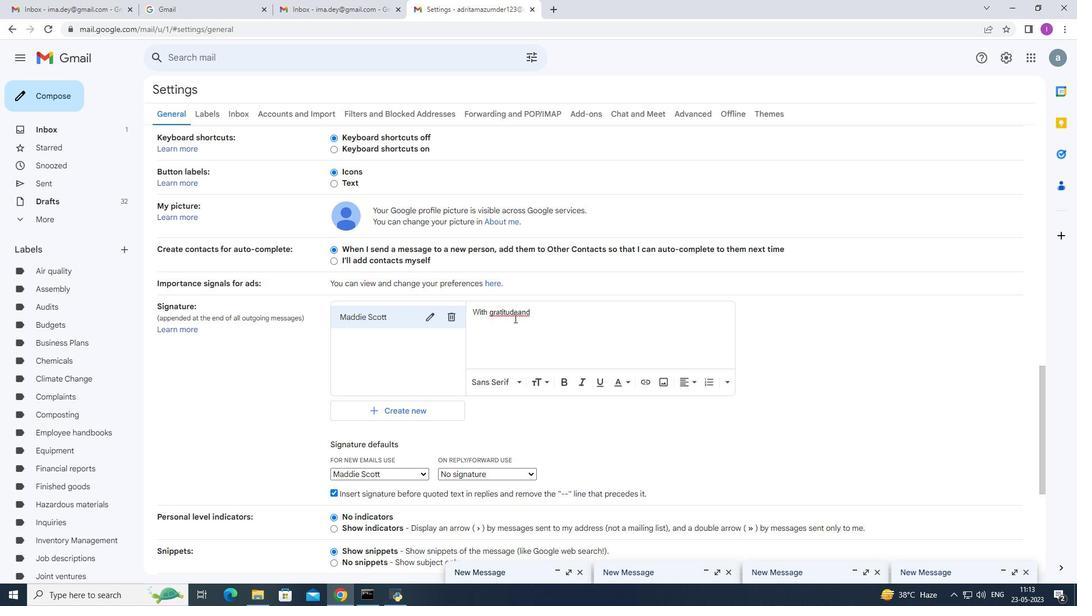 
Action: Key pressed <Key.space>
Screenshot: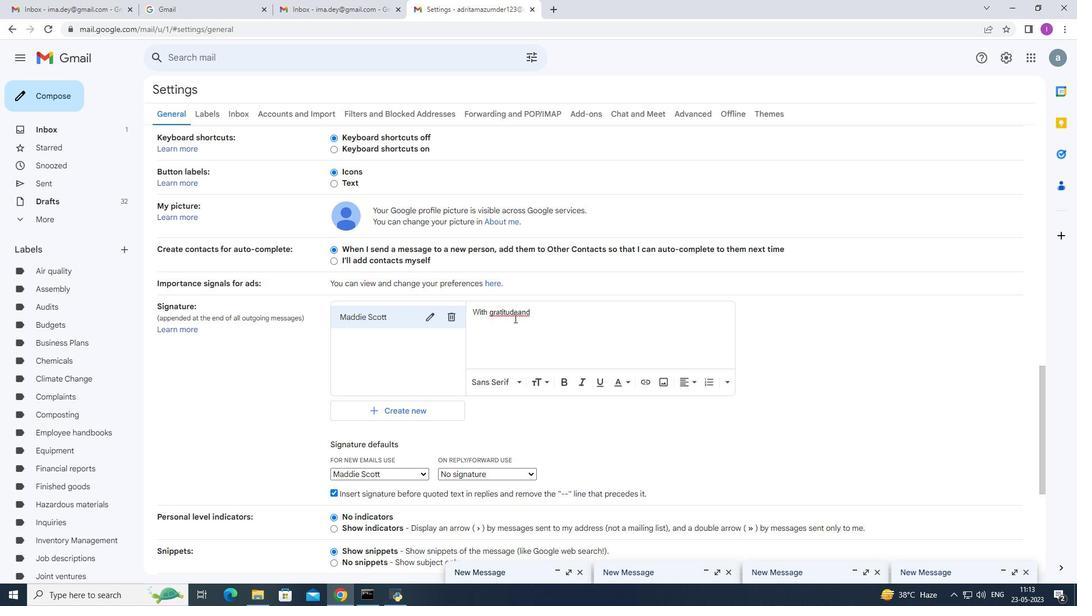 
Action: Mouse moved to (543, 310)
Screenshot: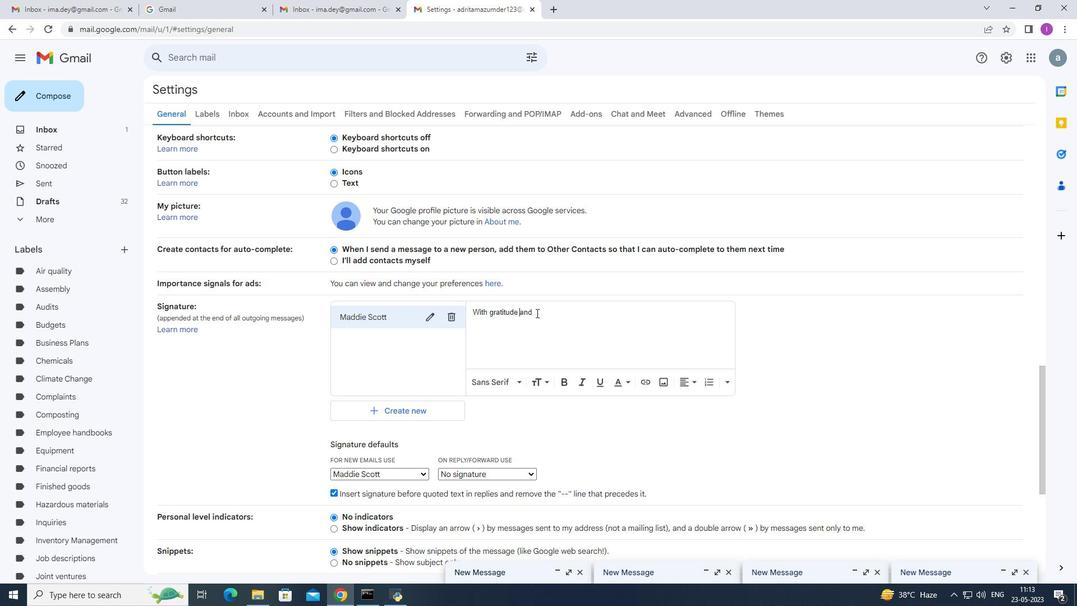 
Action: Mouse pressed left at (543, 310)
Screenshot: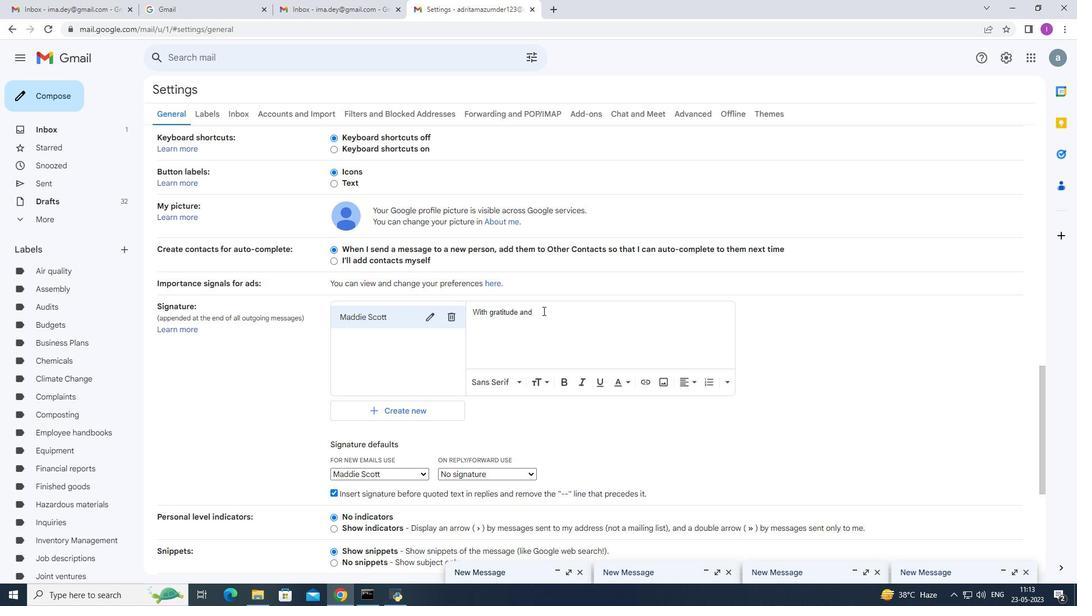 
Action: Mouse moved to (530, 314)
Screenshot: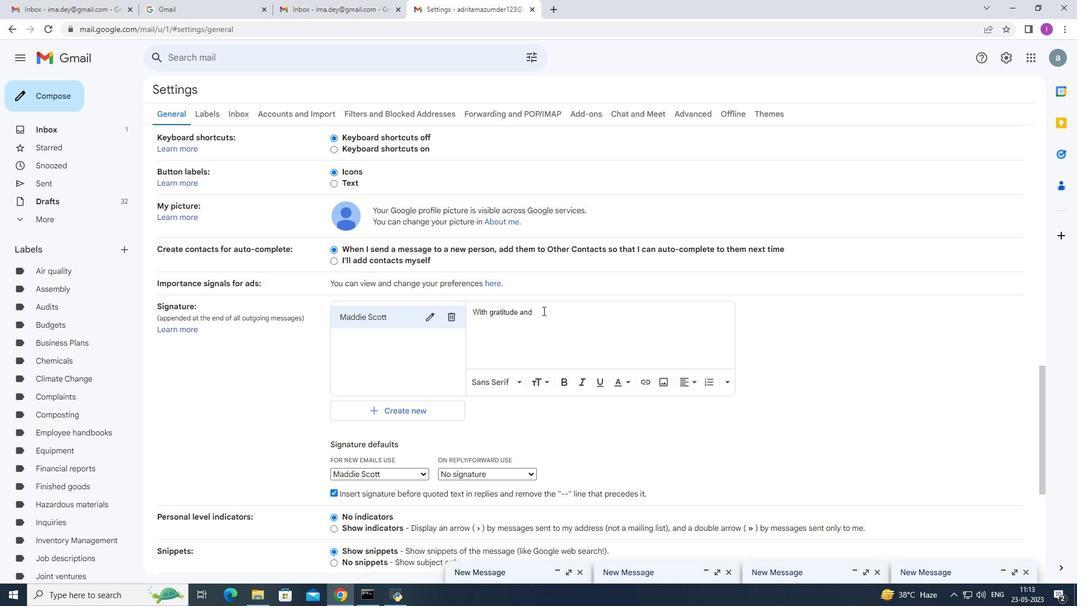 
Action: Key pressed sincere<Key.space>wishes,<Key.enter><Key.shift><Key.shift><Key.shift><Key.shift><Key.shift><Key.shift><Key.shift><Key.shift><Key.shift><Key.shift>Maddie<Key.space><Key.shift>Scott
Screenshot: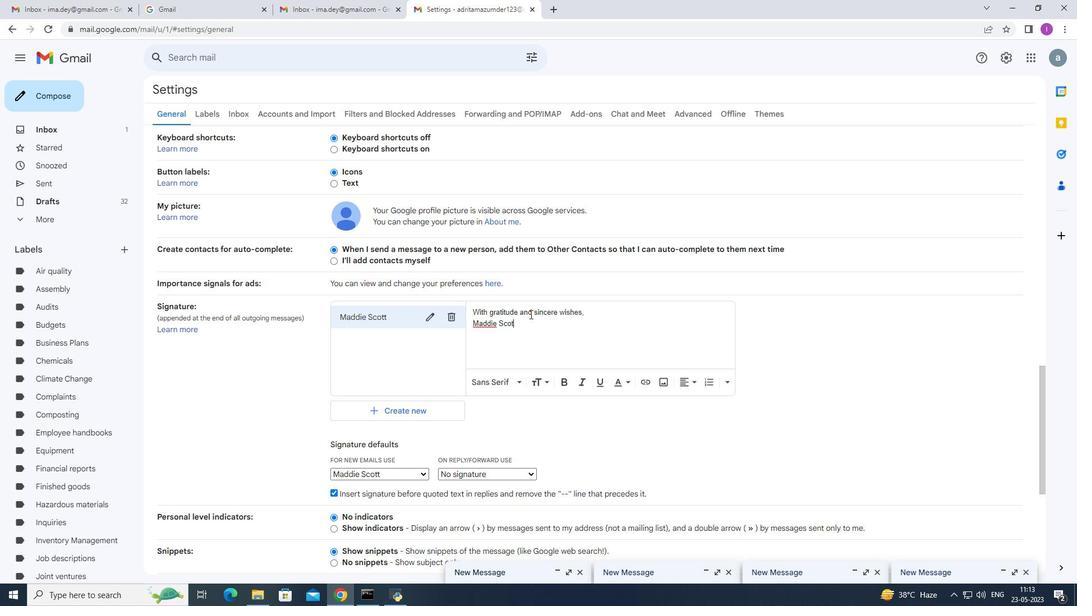 
Action: Mouse moved to (561, 454)
Screenshot: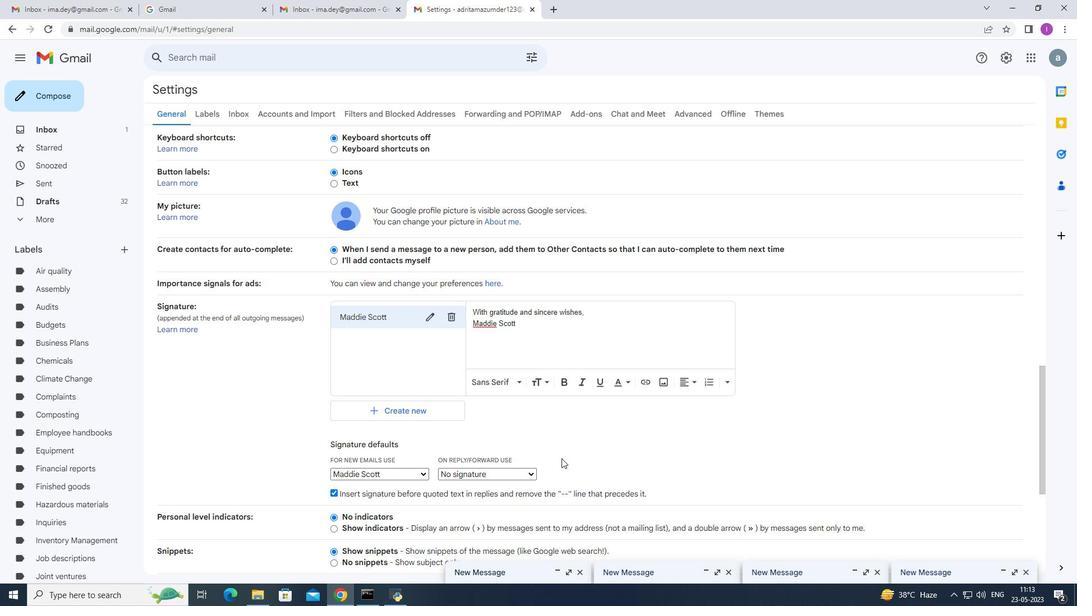 
Action: Mouse scrolled (561, 453) with delta (0, 0)
Screenshot: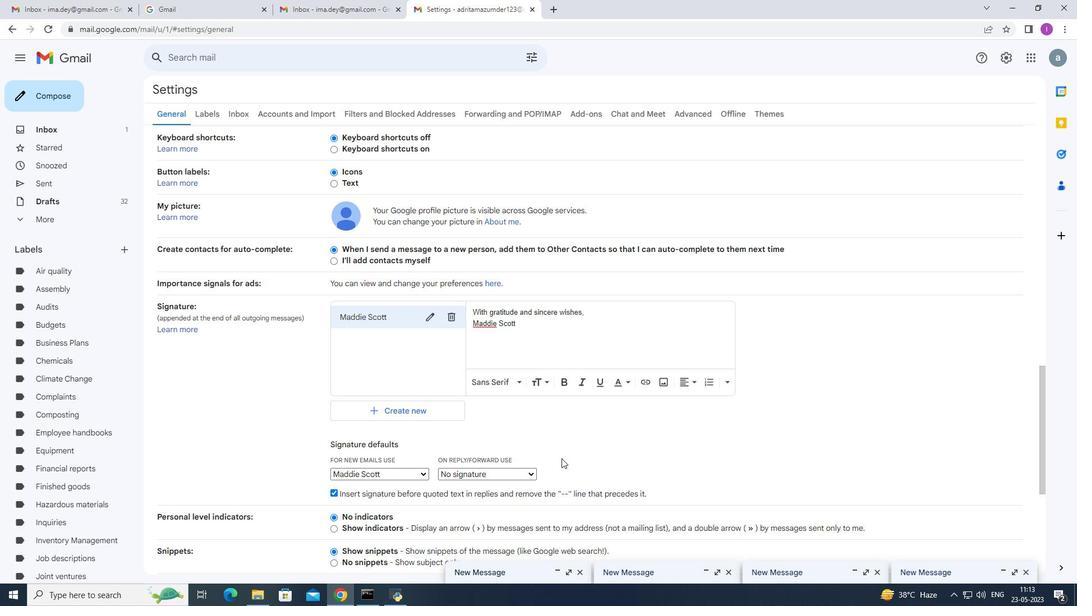 
Action: Mouse scrolled (561, 453) with delta (0, 0)
Screenshot: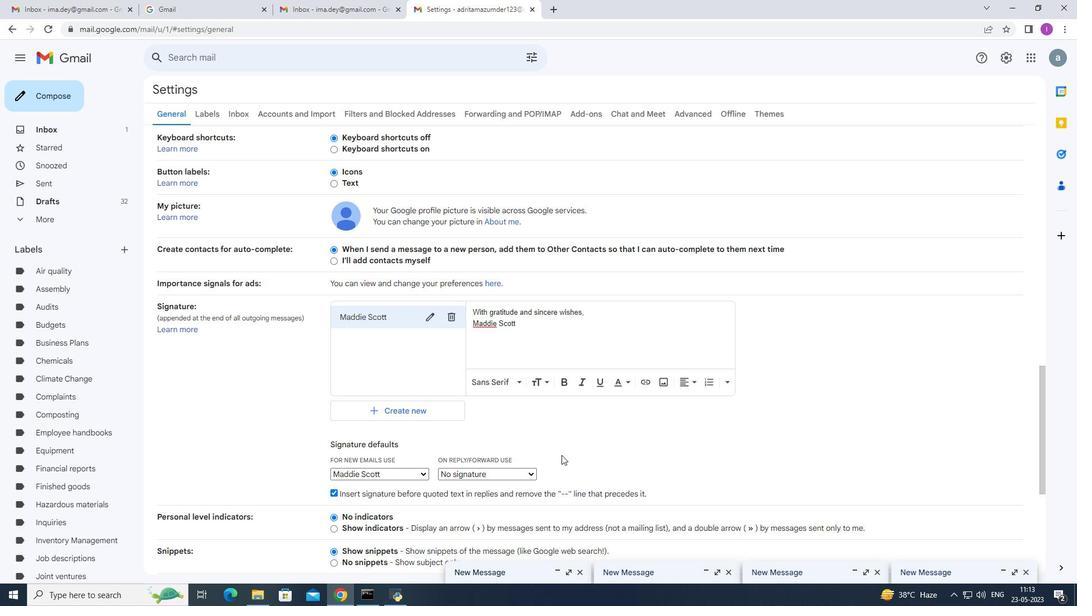 
Action: Mouse moved to (564, 454)
Screenshot: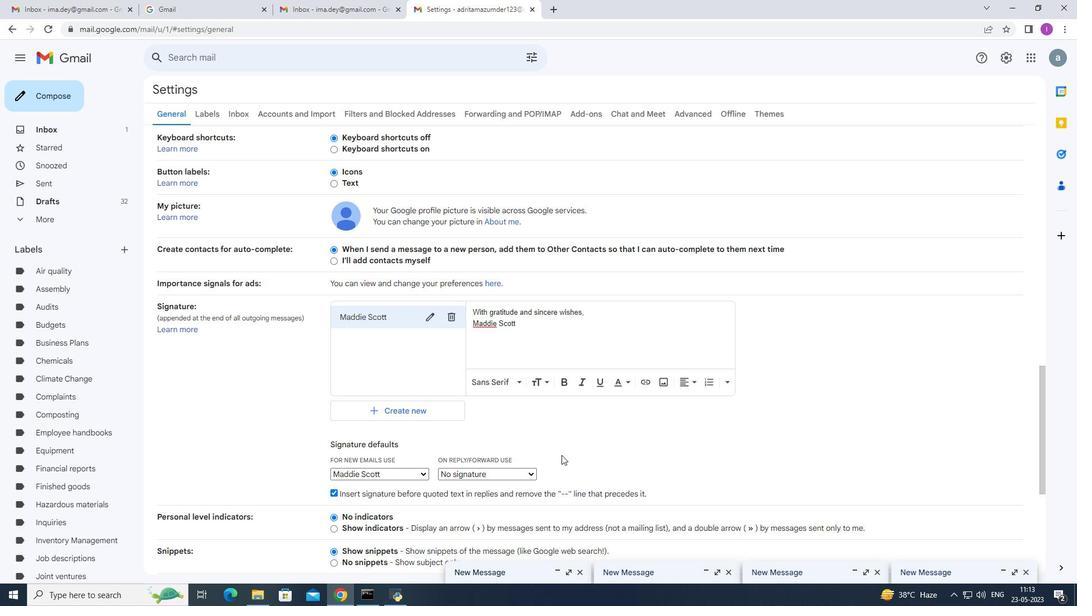 
Action: Mouse scrolled (563, 453) with delta (0, 0)
Screenshot: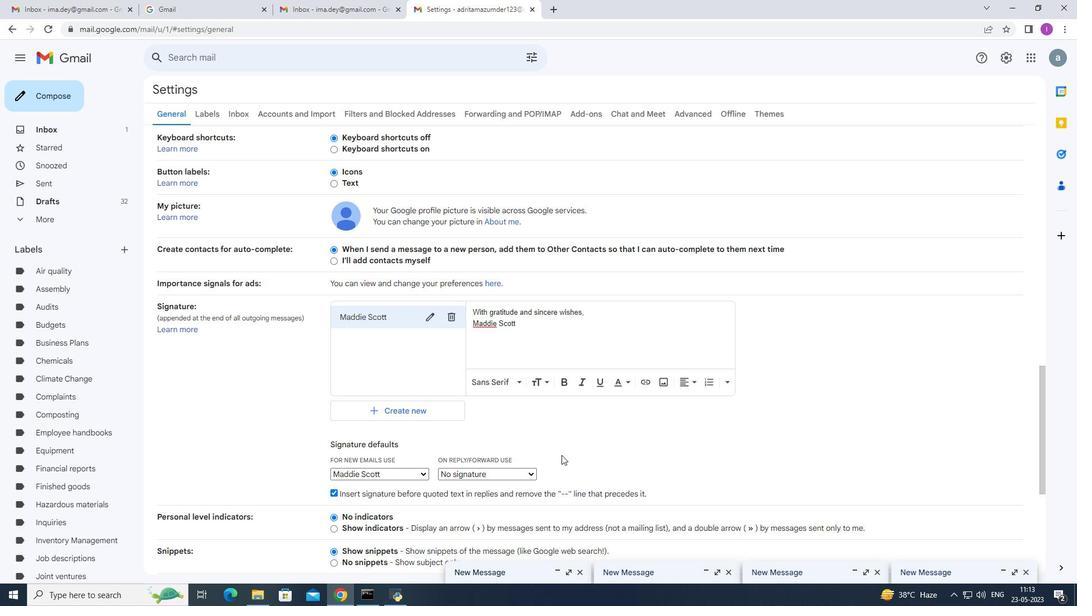 
Action: Mouse moved to (566, 454)
Screenshot: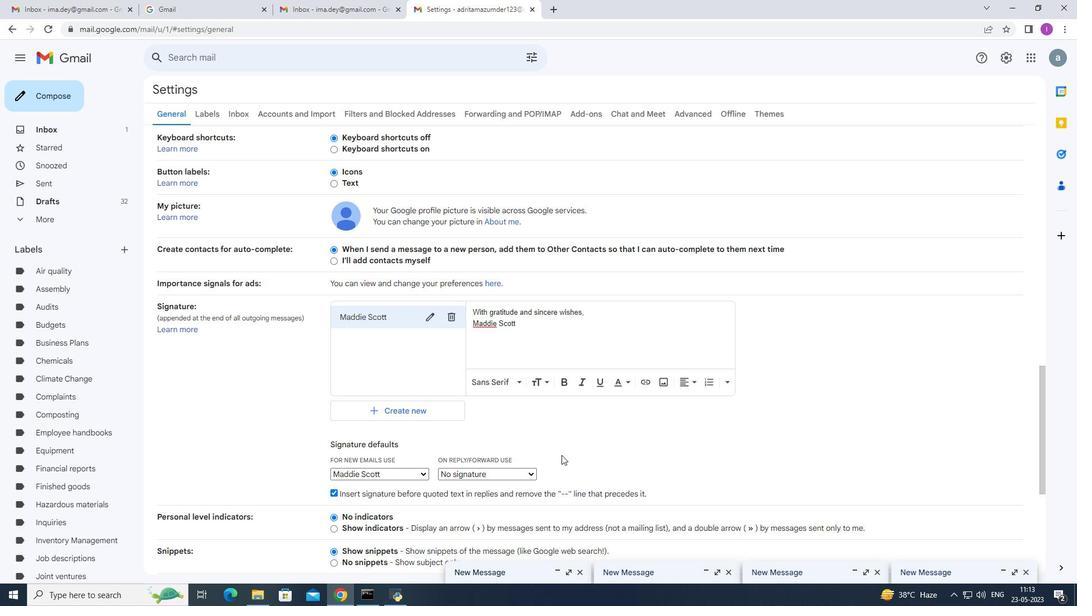 
Action: Mouse scrolled (564, 453) with delta (0, 0)
Screenshot: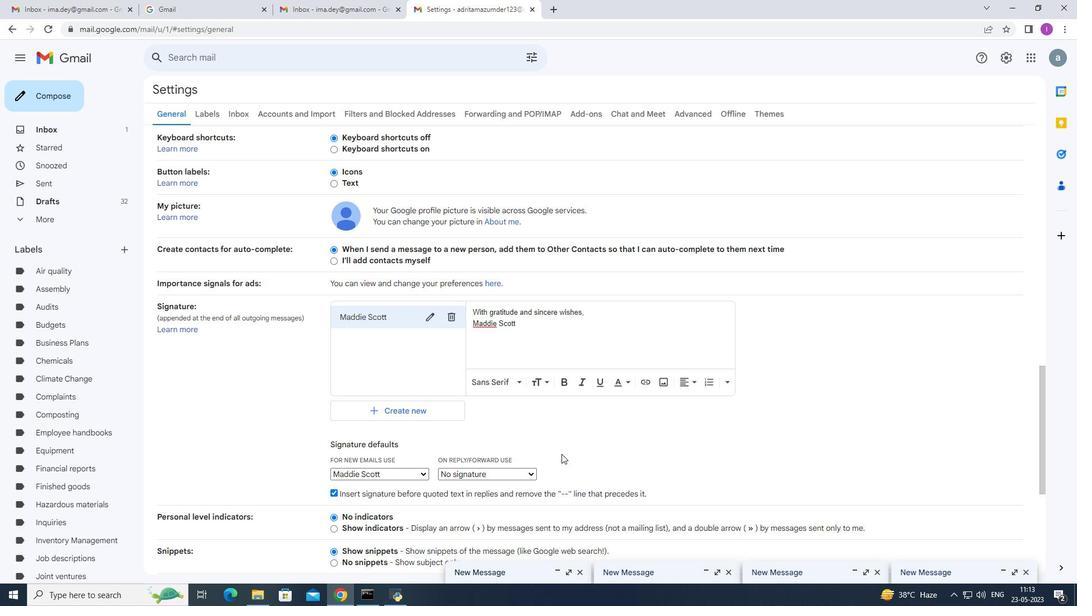 
Action: Mouse moved to (569, 453)
Screenshot: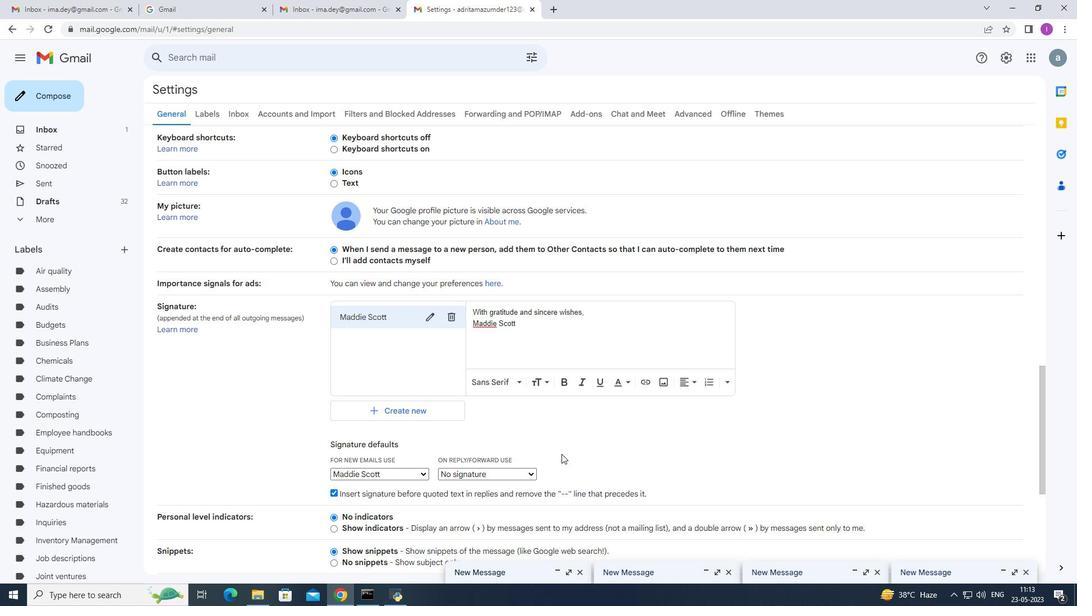 
Action: Mouse scrolled (568, 454) with delta (0, 0)
Screenshot: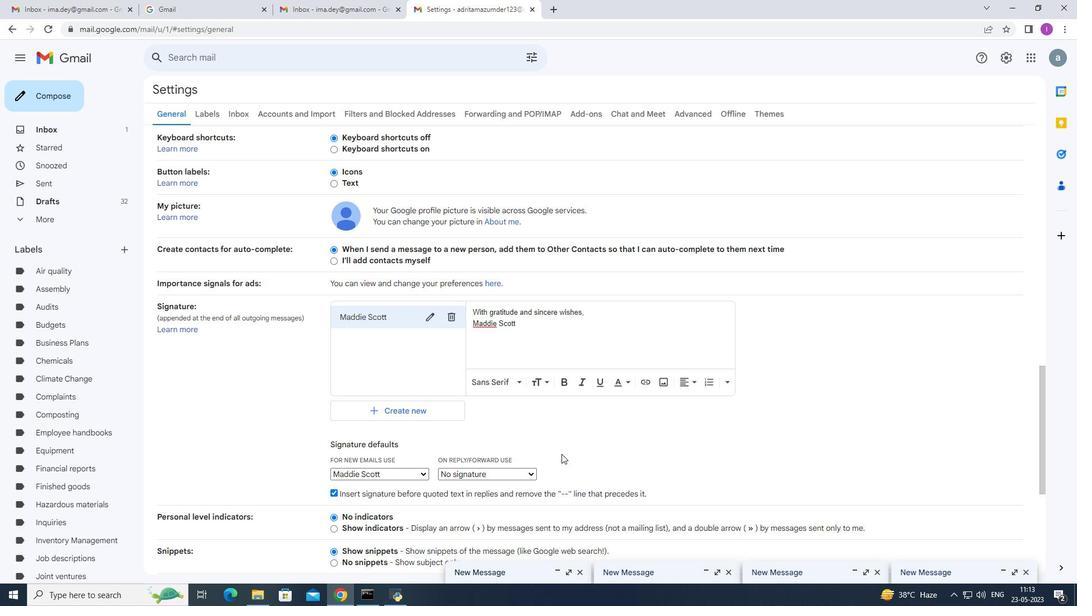 
Action: Mouse moved to (572, 439)
Screenshot: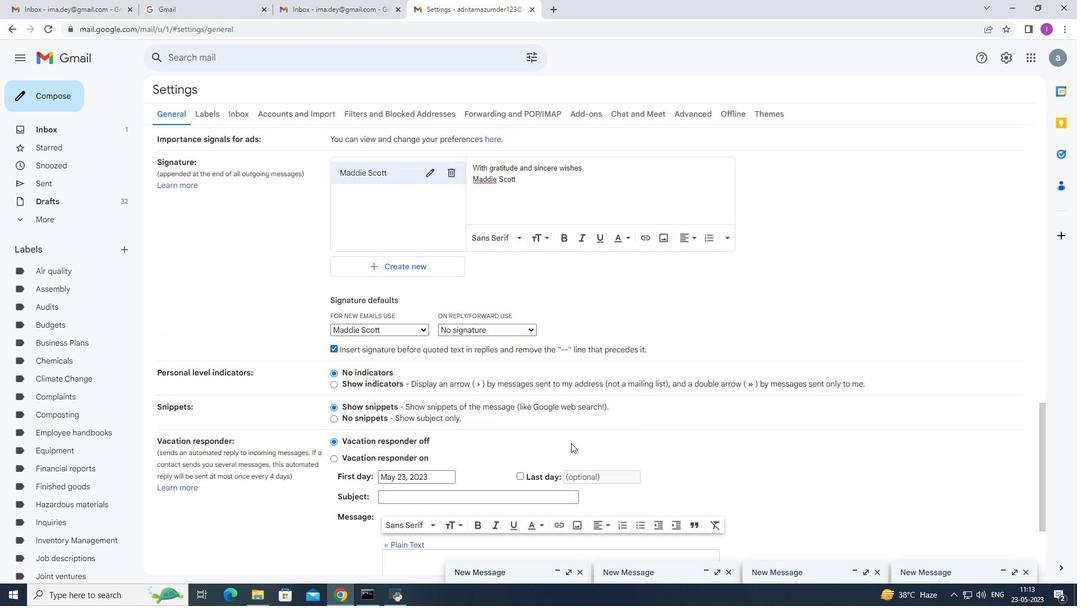 
Action: Mouse scrolled (572, 438) with delta (0, 0)
Screenshot: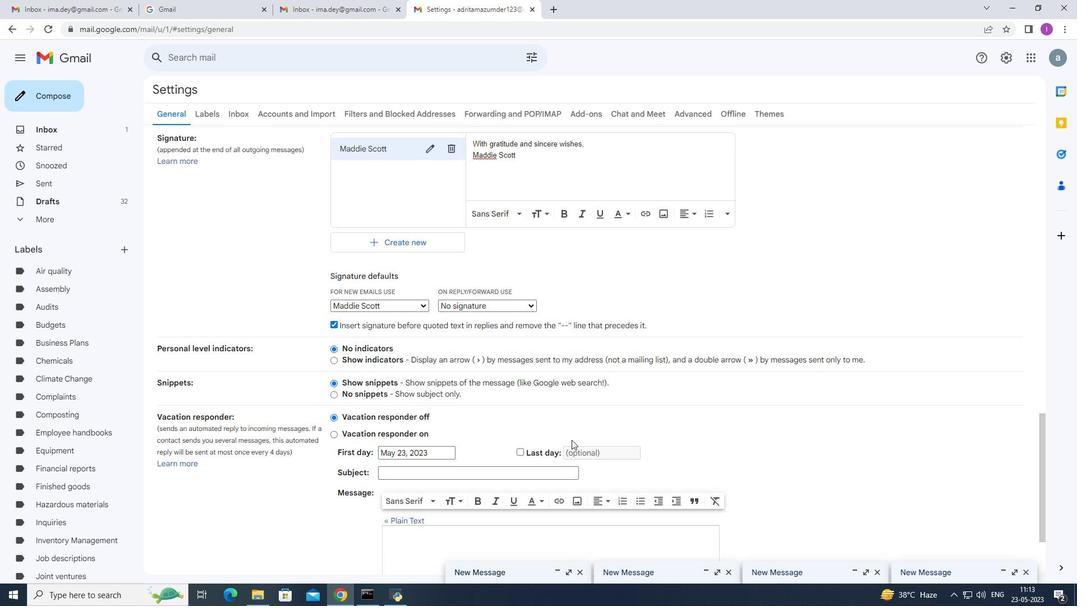 
Action: Mouse scrolled (572, 438) with delta (0, 0)
Screenshot: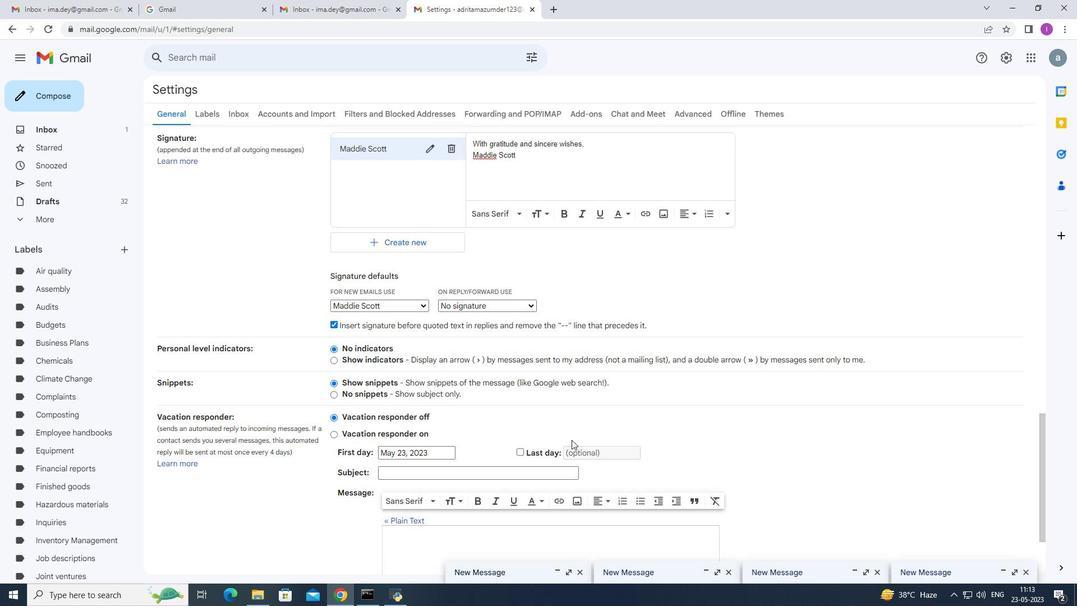 
Action: Mouse moved to (574, 438)
Screenshot: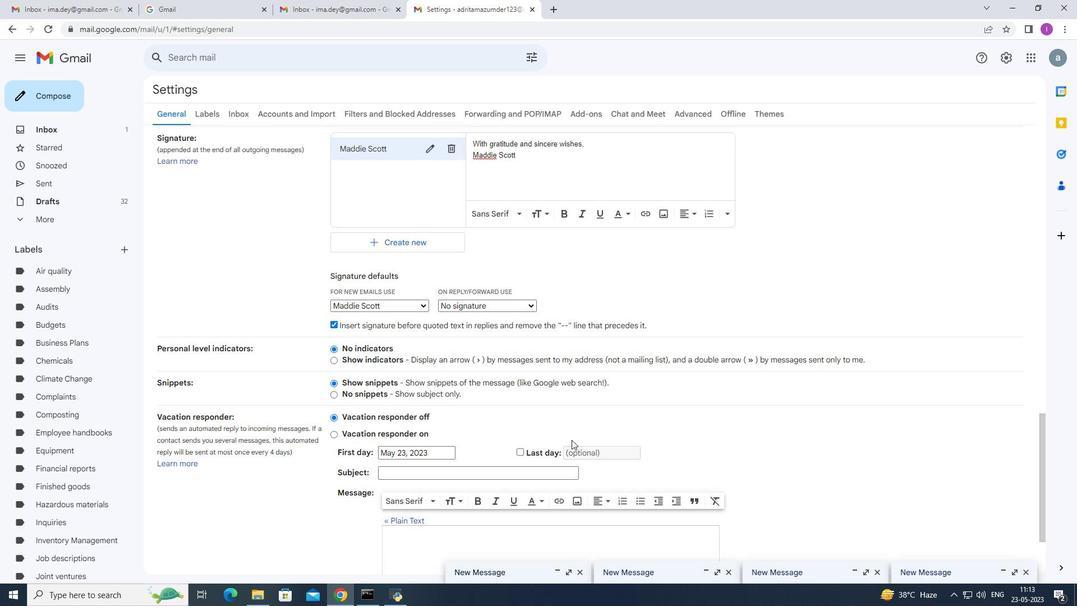 
Action: Mouse scrolled (572, 438) with delta (0, 0)
Screenshot: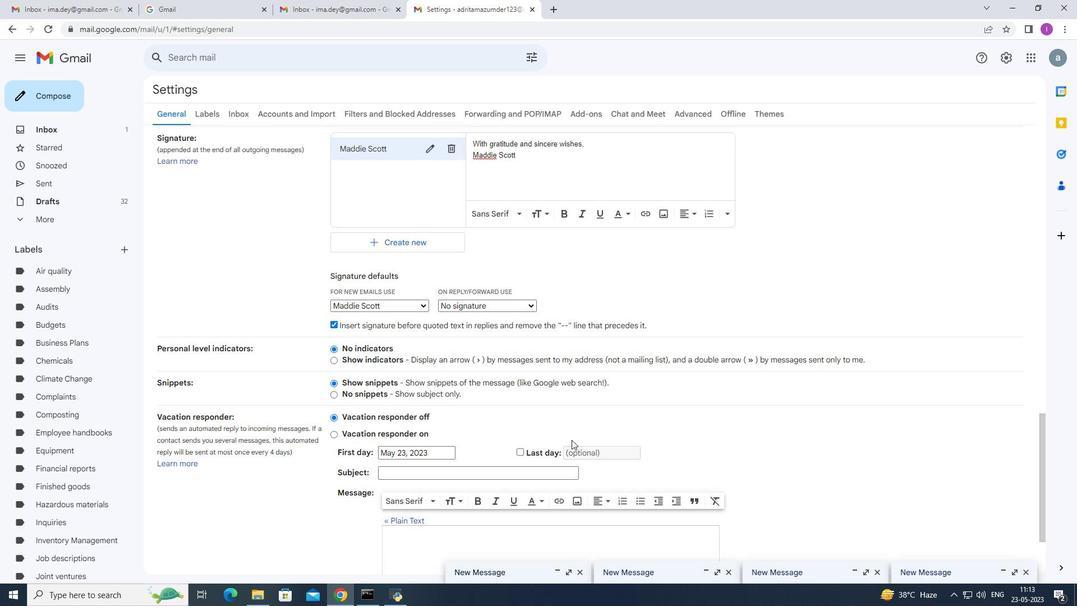 
Action: Mouse moved to (578, 435)
Screenshot: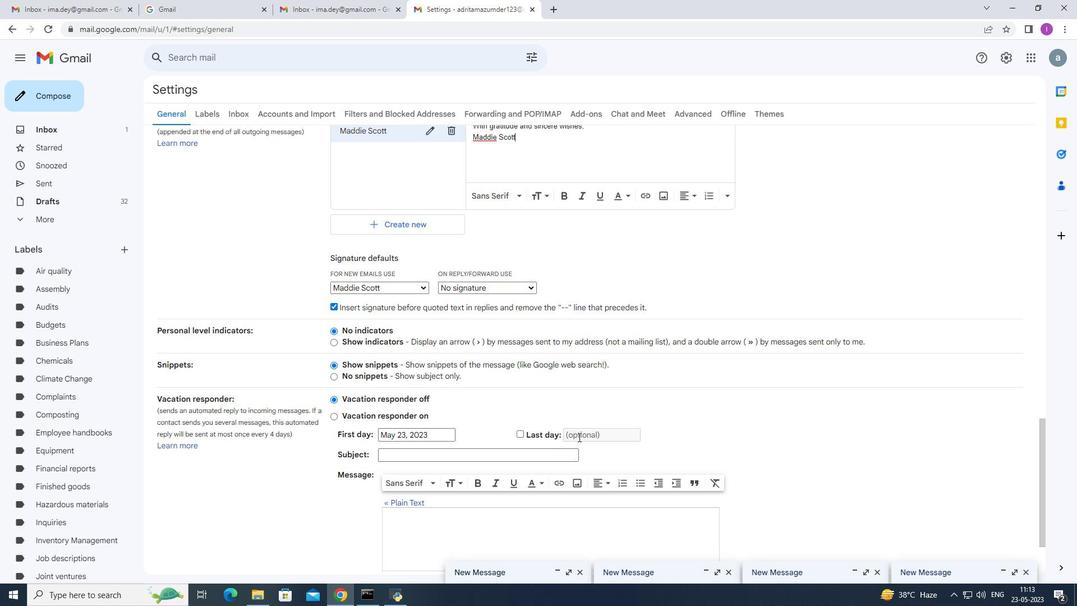 
Action: Mouse scrolled (578, 435) with delta (0, 0)
Screenshot: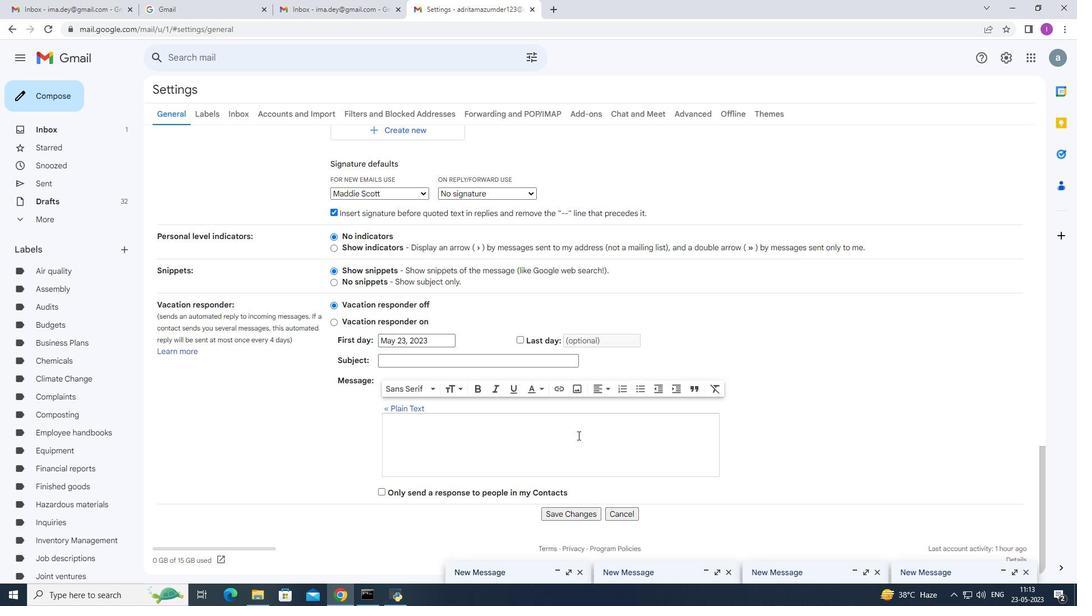 
Action: Mouse scrolled (578, 435) with delta (0, 0)
Screenshot: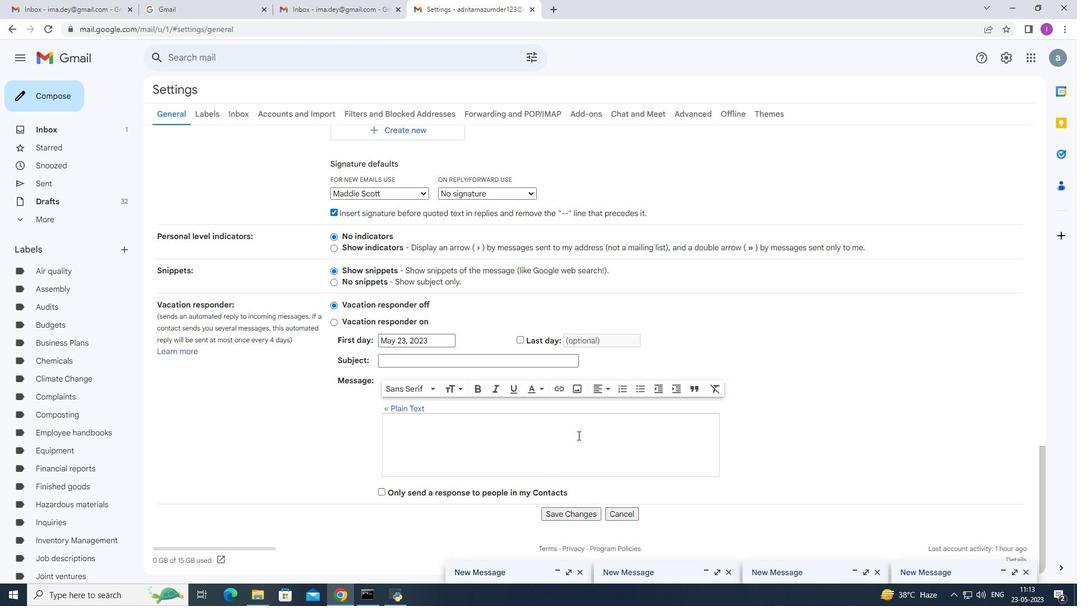 
Action: Mouse scrolled (578, 435) with delta (0, 0)
Screenshot: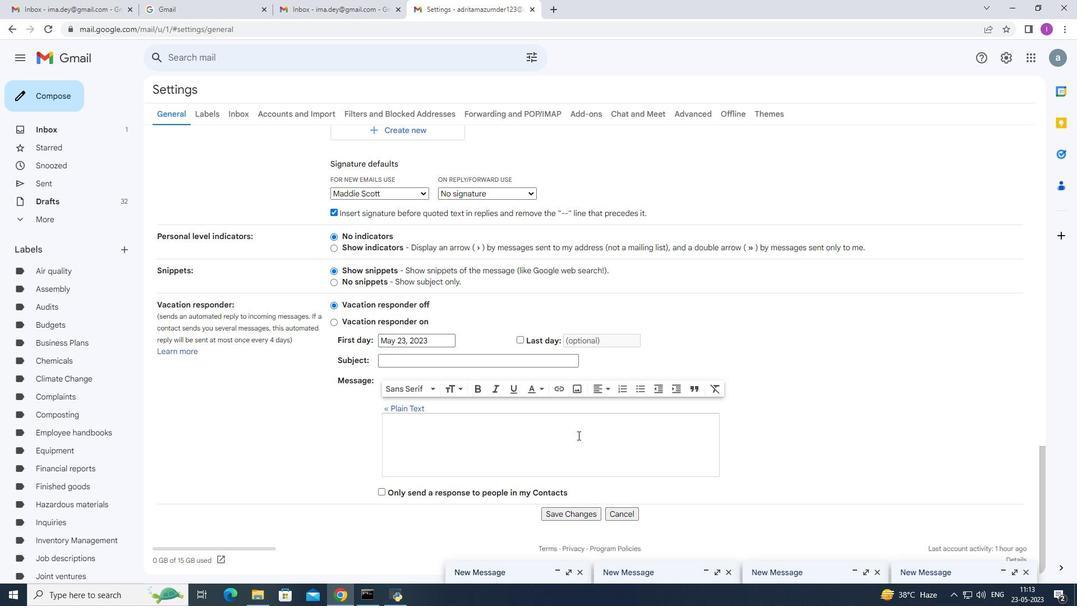 
Action: Mouse moved to (564, 514)
Screenshot: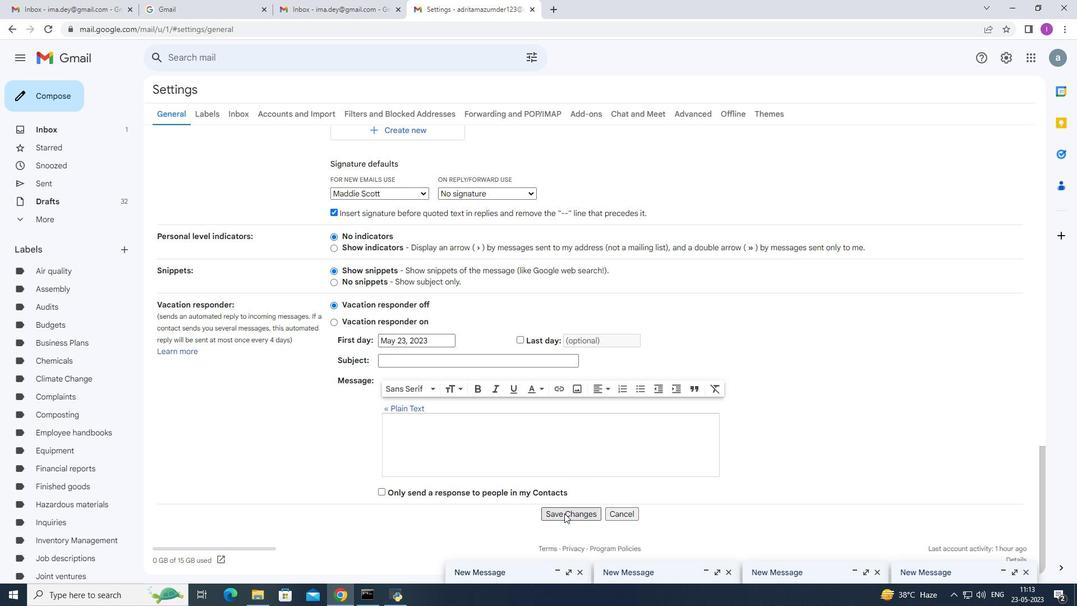 
Action: Mouse pressed left at (564, 514)
Screenshot: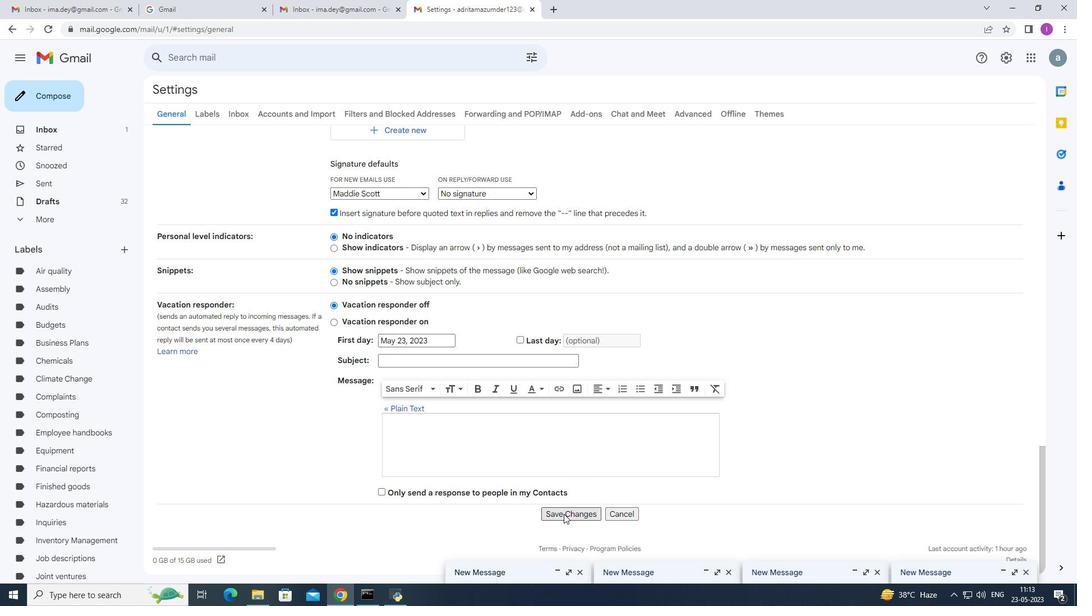 
Action: Mouse moved to (67, 90)
Screenshot: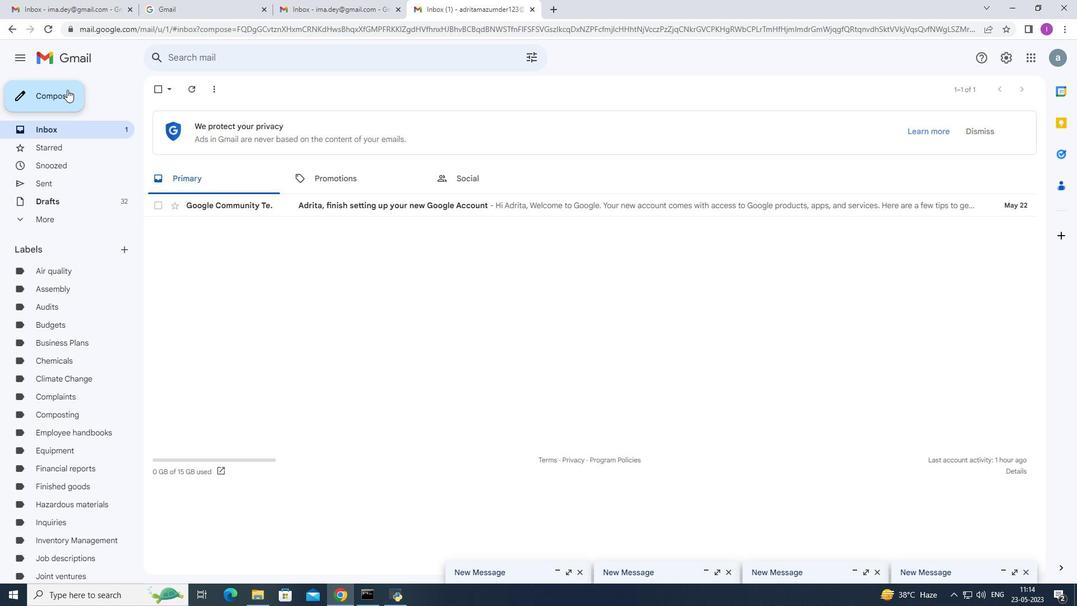 
Action: Mouse pressed left at (67, 90)
Screenshot: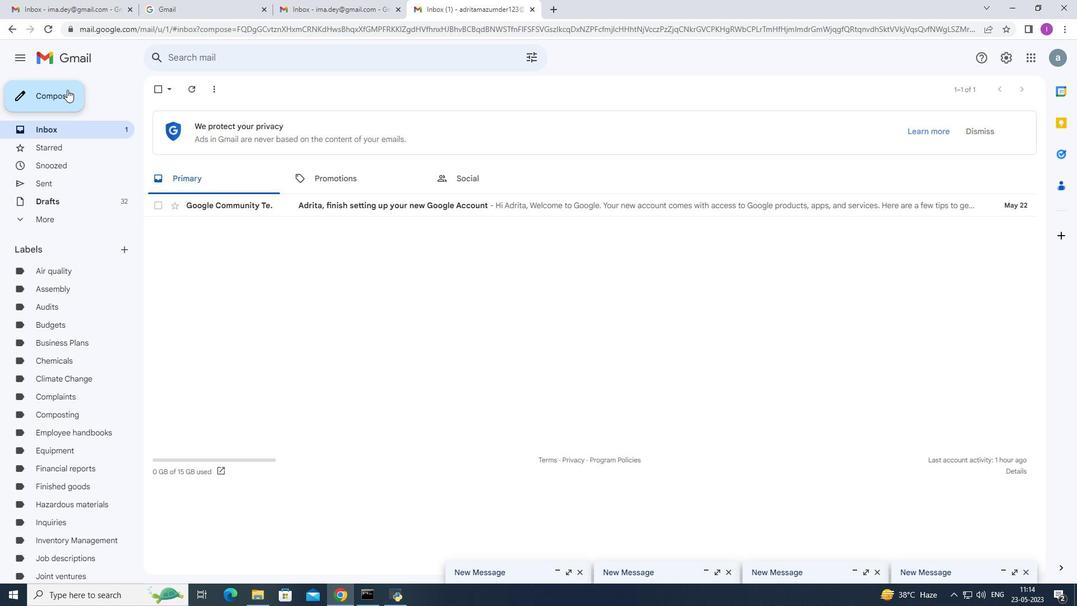 
Action: Mouse moved to (745, 277)
Screenshot: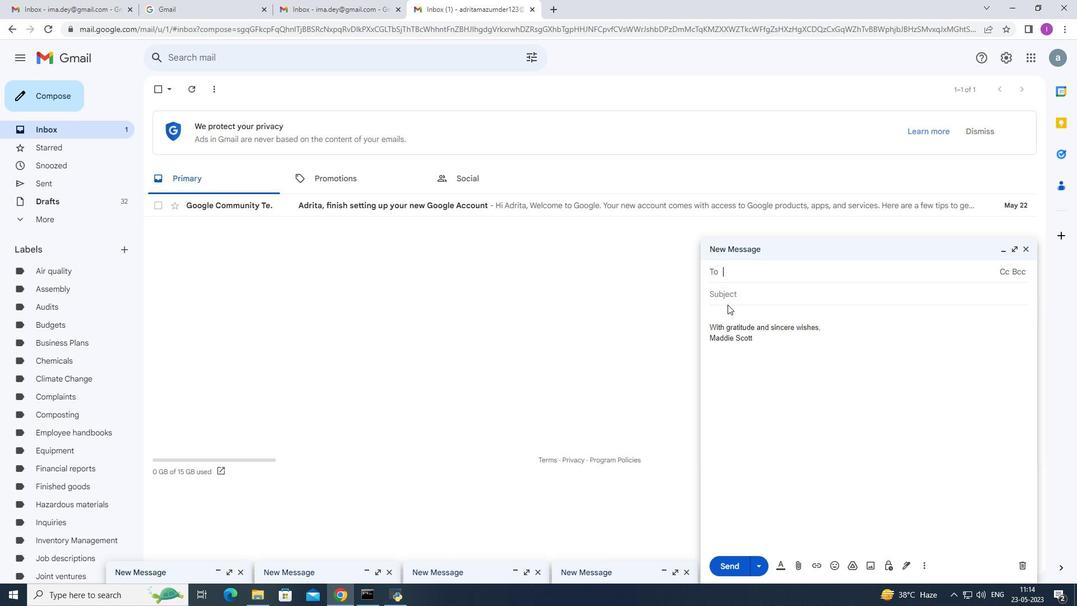 
Action: Key pressed s
Screenshot: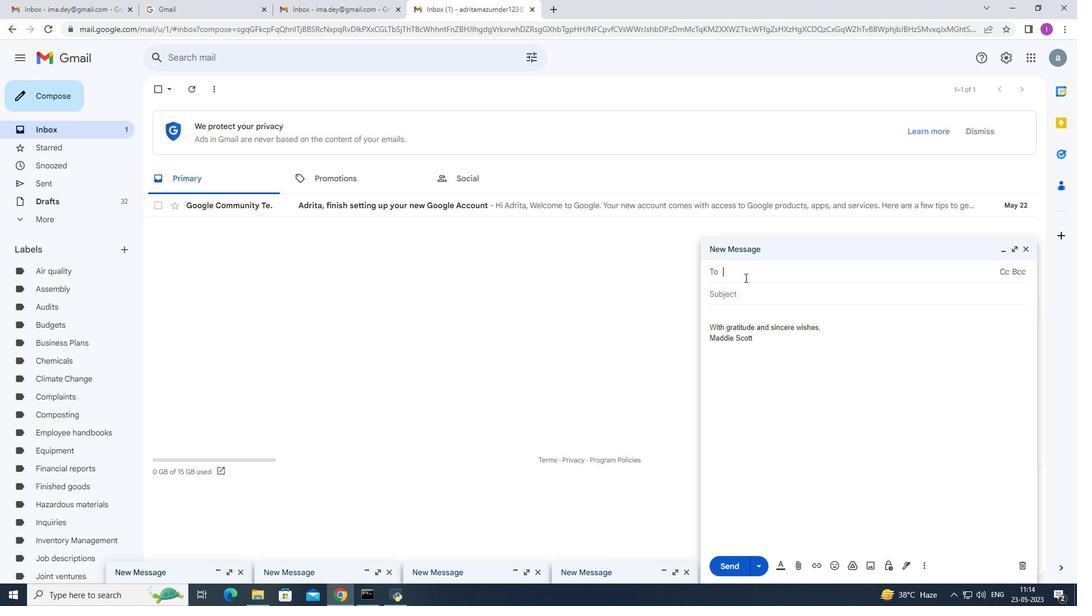 
Action: Mouse moved to (745, 278)
Screenshot: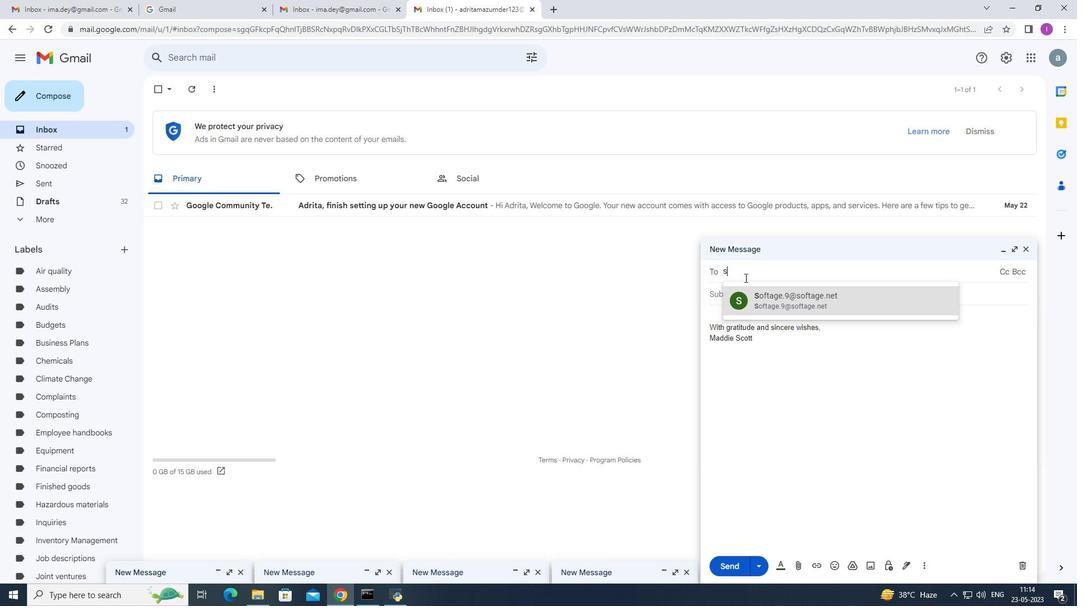 
Action: Key pressed o
Screenshot: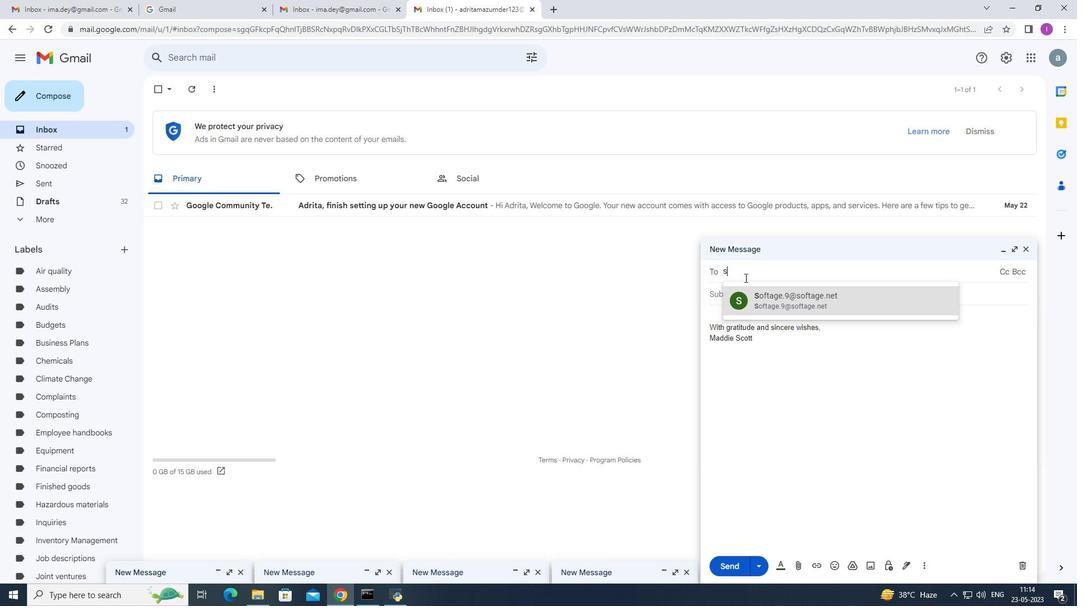 
Action: Mouse moved to (787, 296)
Screenshot: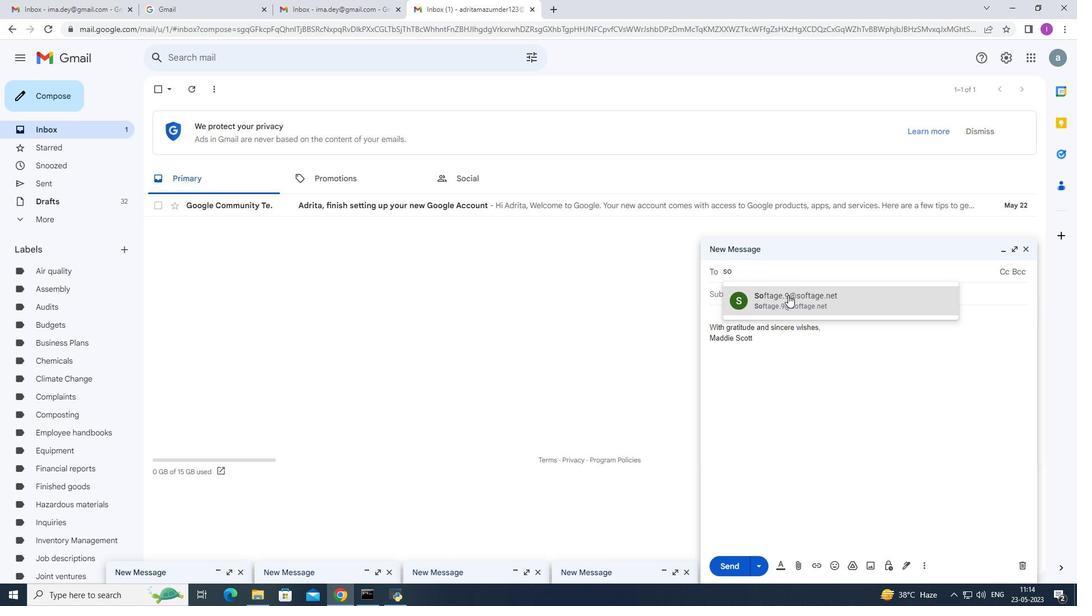 
Action: Mouse pressed left at (787, 296)
Screenshot: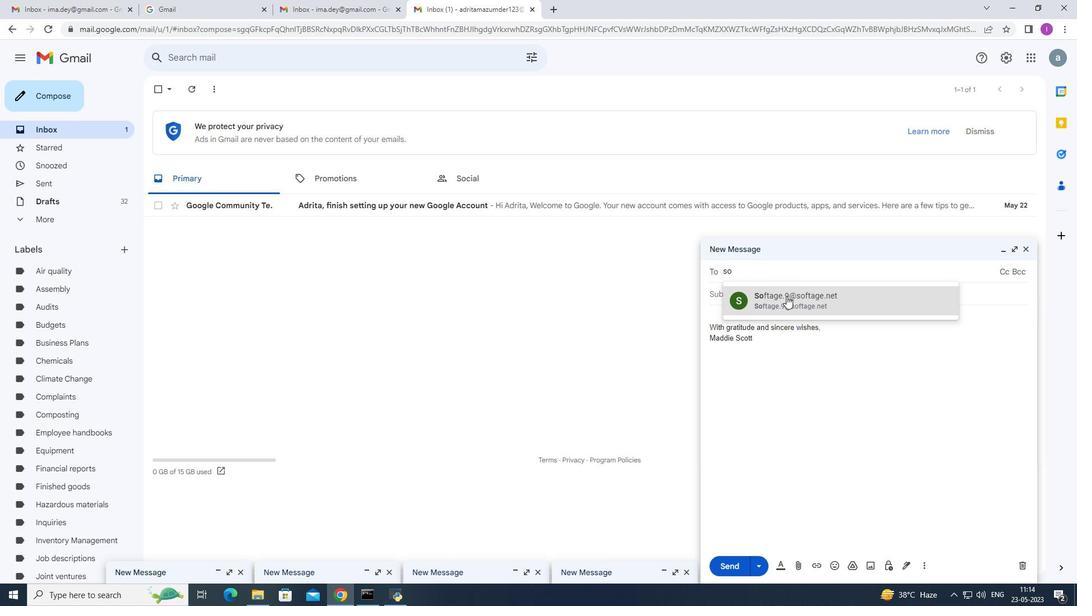 
Action: Mouse moved to (922, 564)
Screenshot: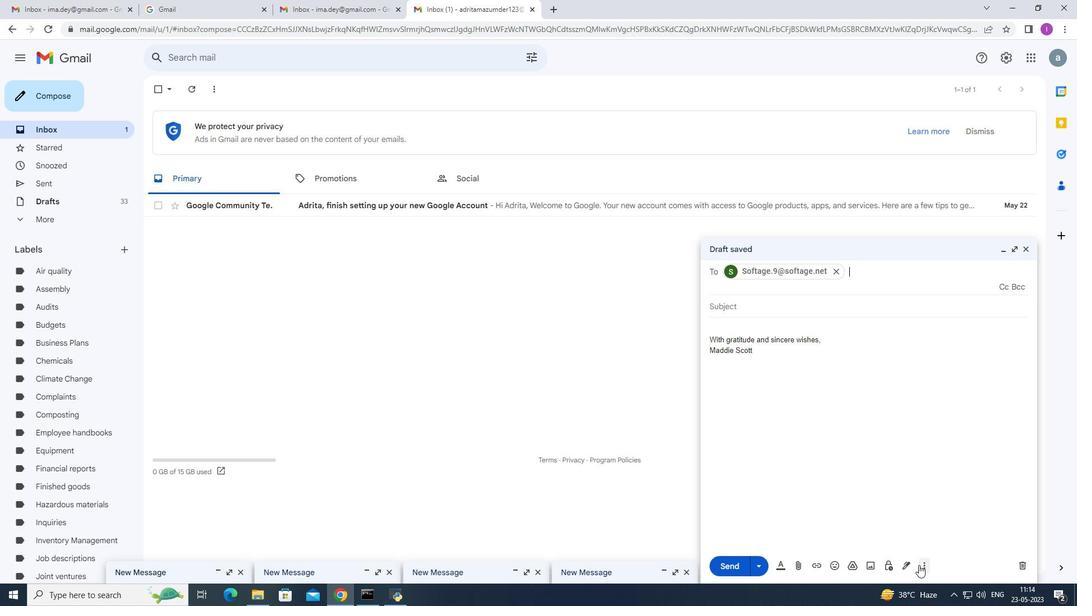 
Action: Mouse pressed left at (922, 564)
Screenshot: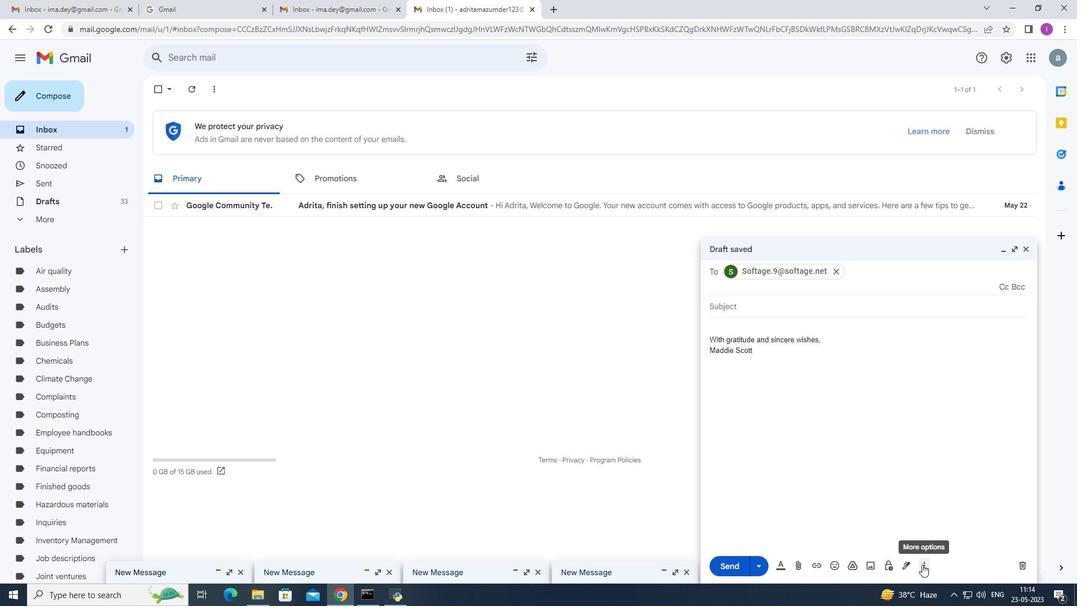 
Action: Mouse moved to (935, 464)
Screenshot: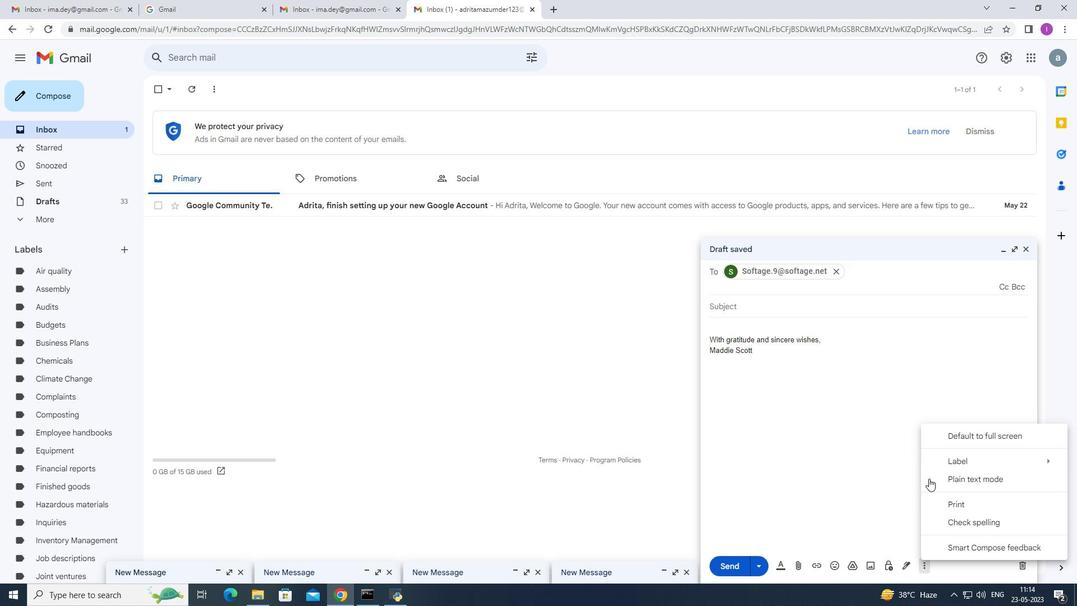 
Action: Mouse pressed left at (935, 464)
Screenshot: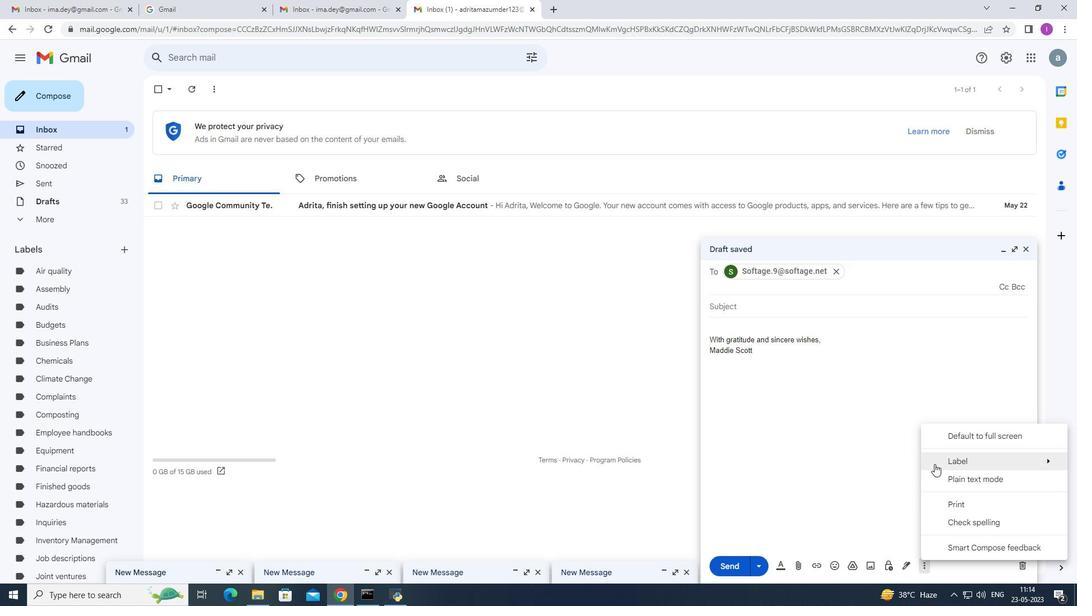 
Action: Mouse moved to (775, 237)
Screenshot: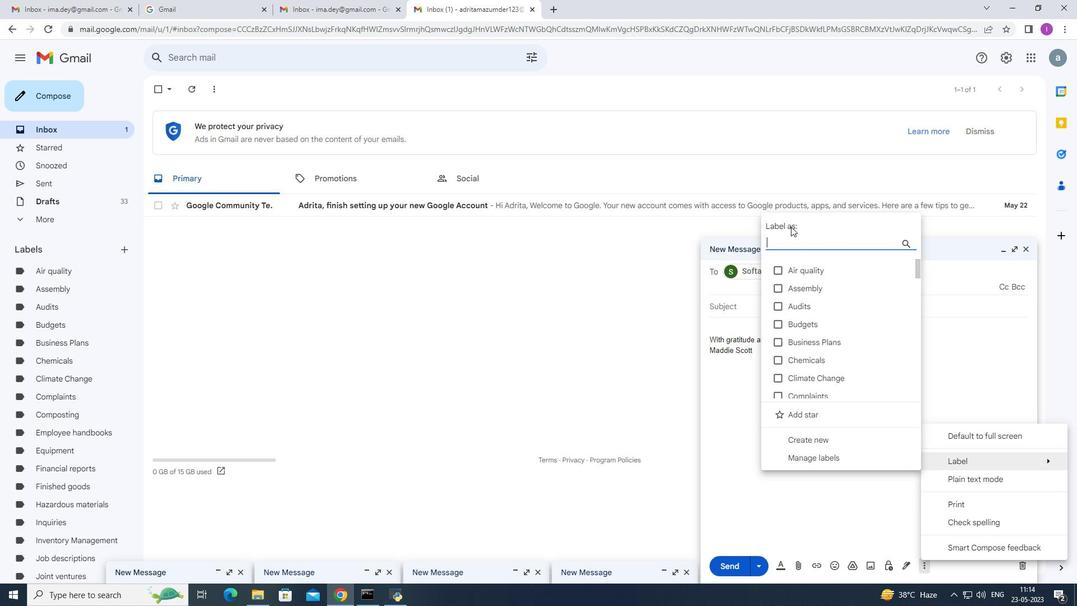 
Action: Mouse pressed left at (775, 237)
Screenshot: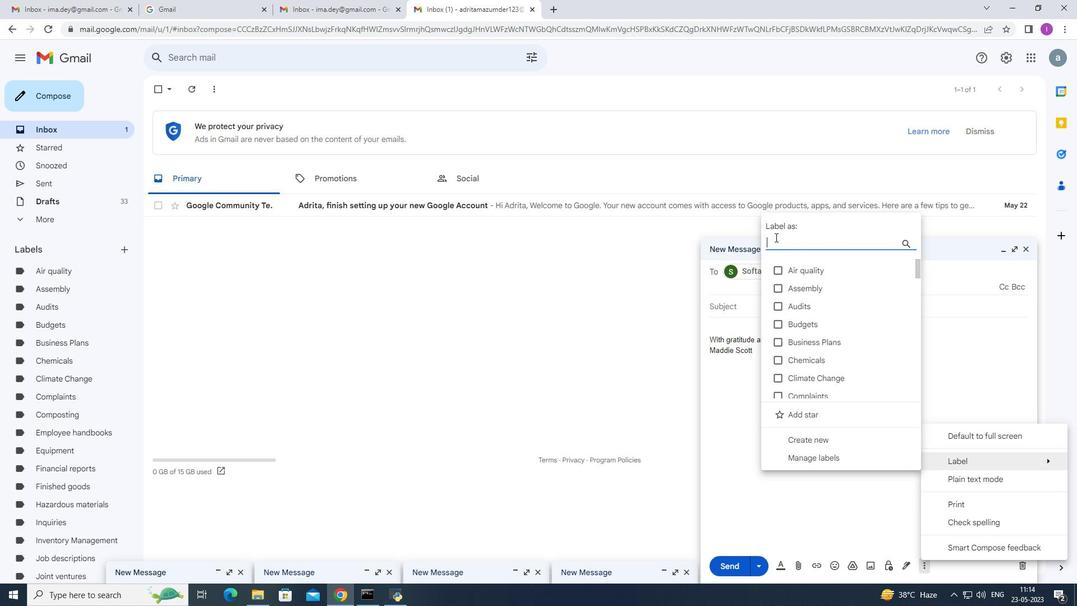 
Action: Mouse moved to (775, 238)
Screenshot: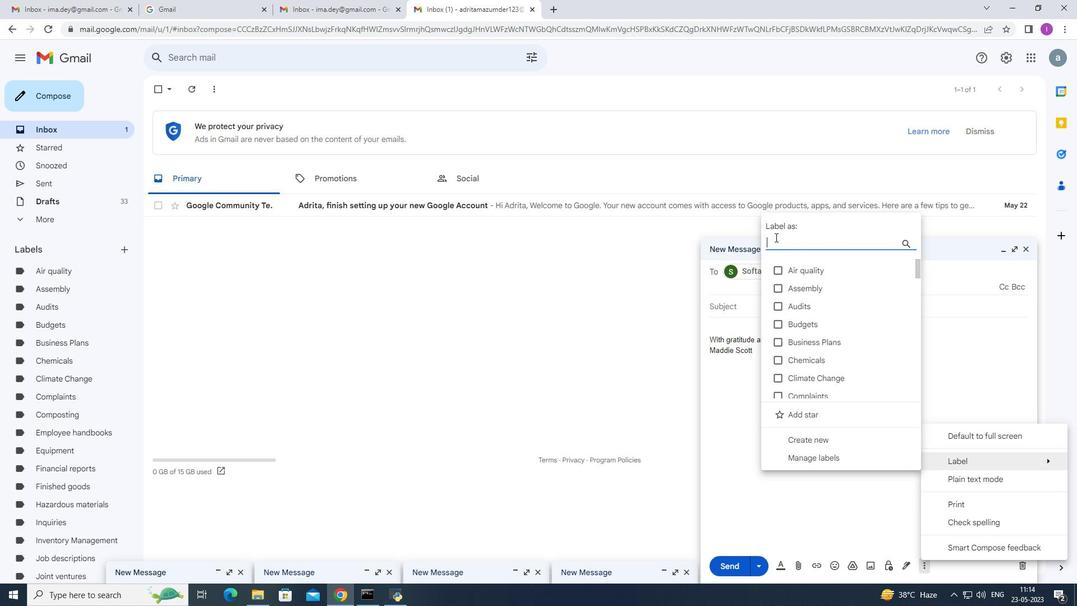 
Action: Key pressed <Key.shift>Legel<Key.backspace><Key.backspace>al<Key.space>agreements
Screenshot: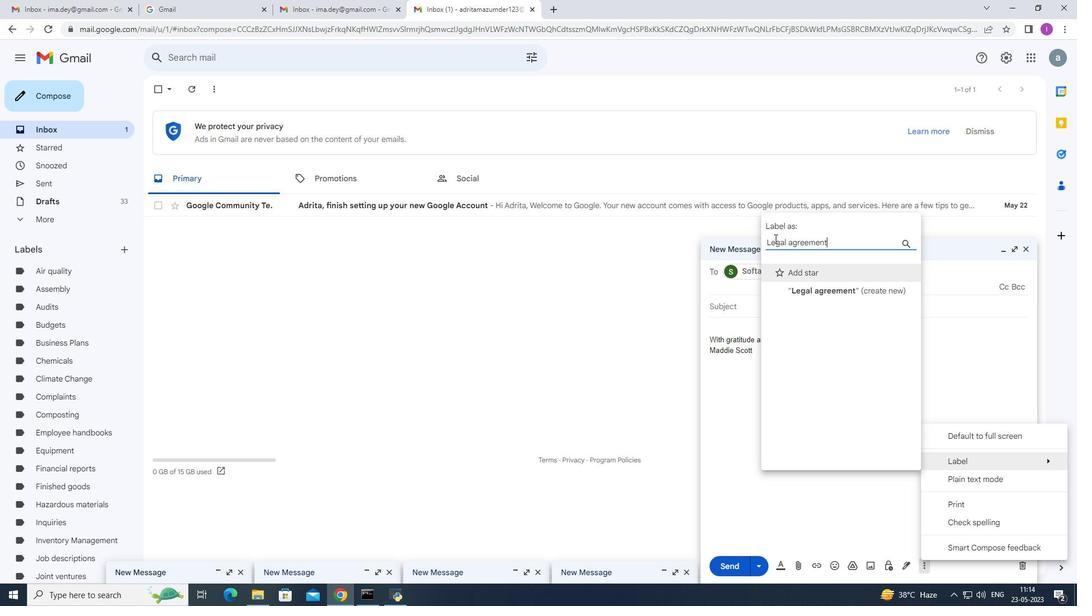 
Action: Mouse moved to (830, 294)
Screenshot: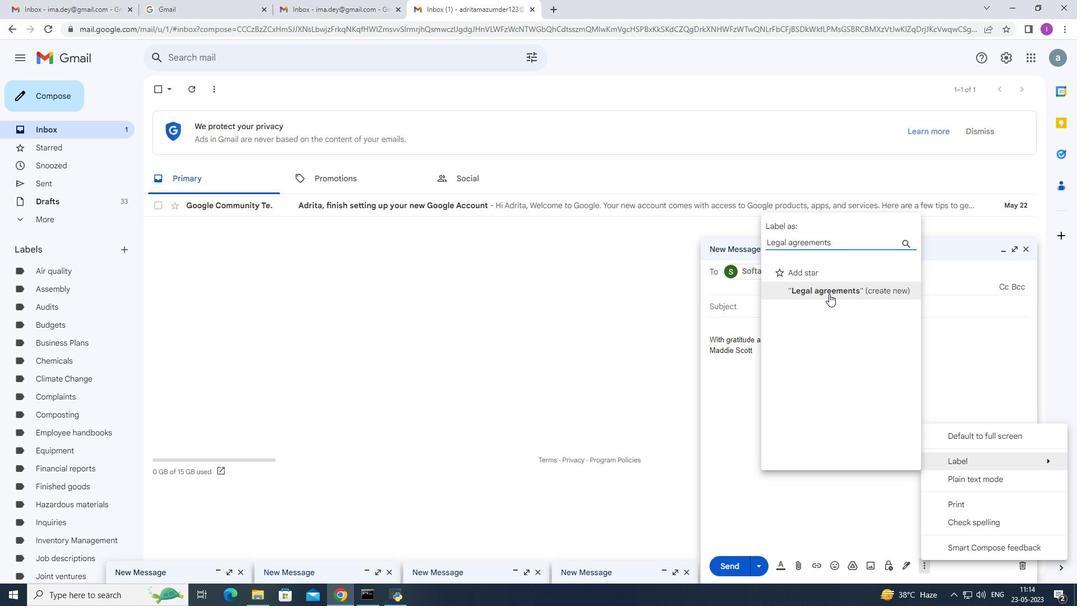 
Action: Mouse pressed left at (830, 294)
Screenshot: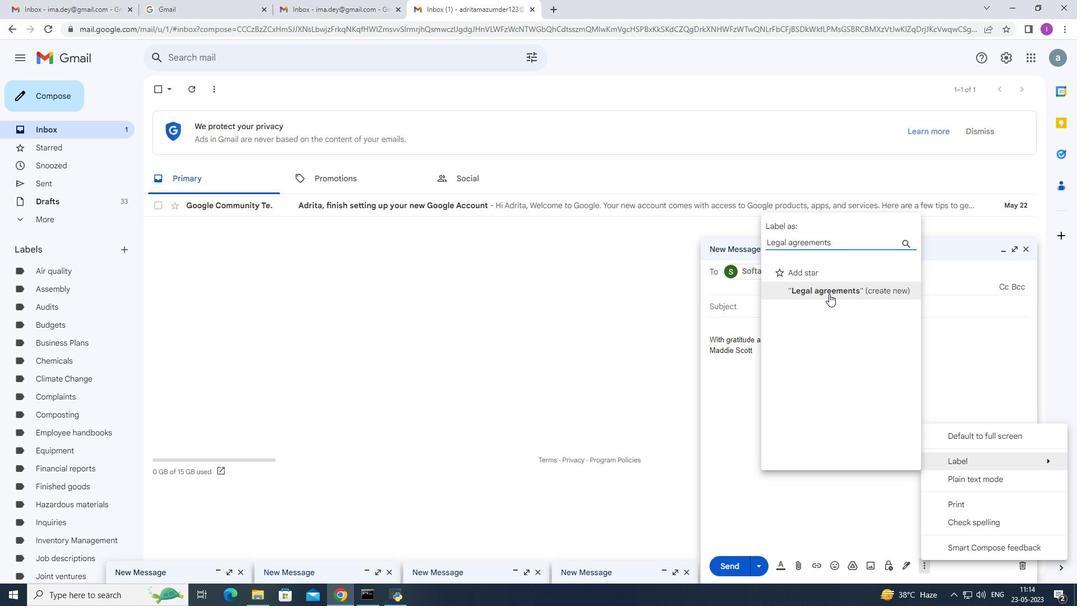 
Action: Mouse moved to (643, 358)
Screenshot: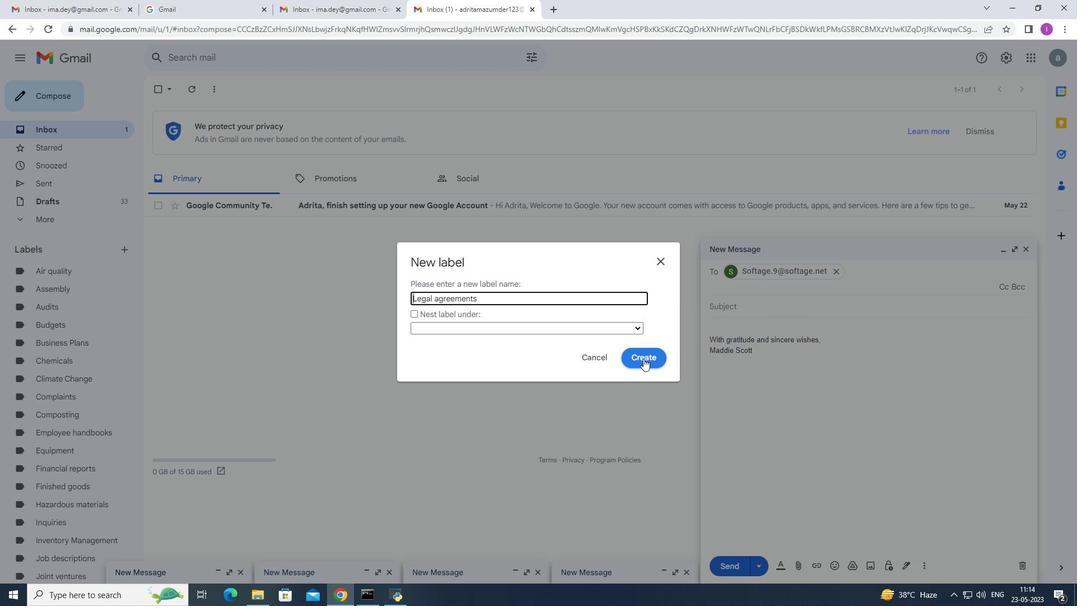 
Action: Mouse pressed left at (643, 358)
Screenshot: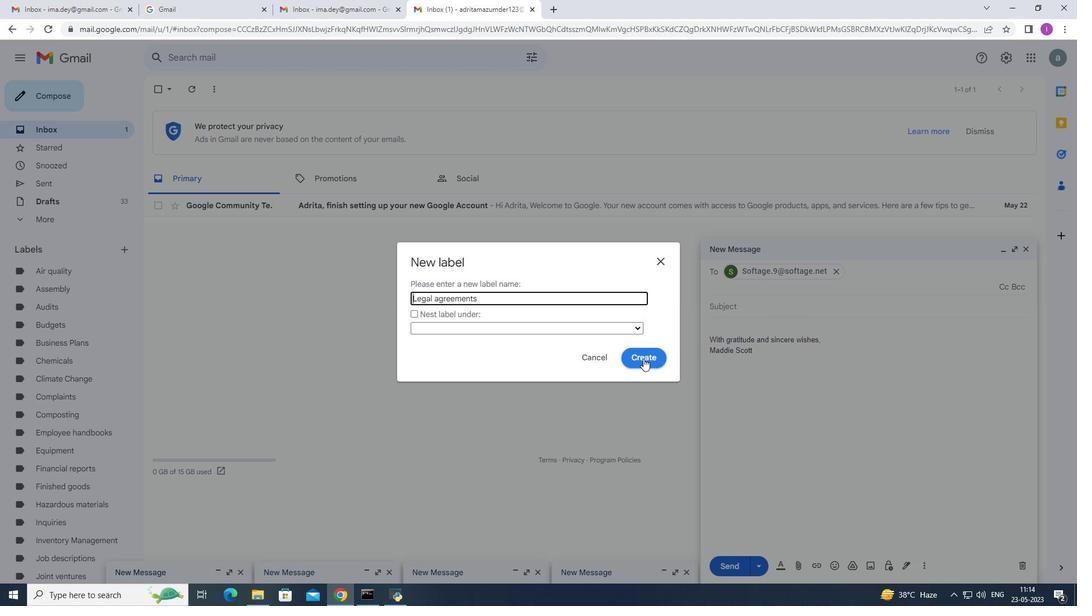 
Action: Mouse moved to (922, 564)
Screenshot: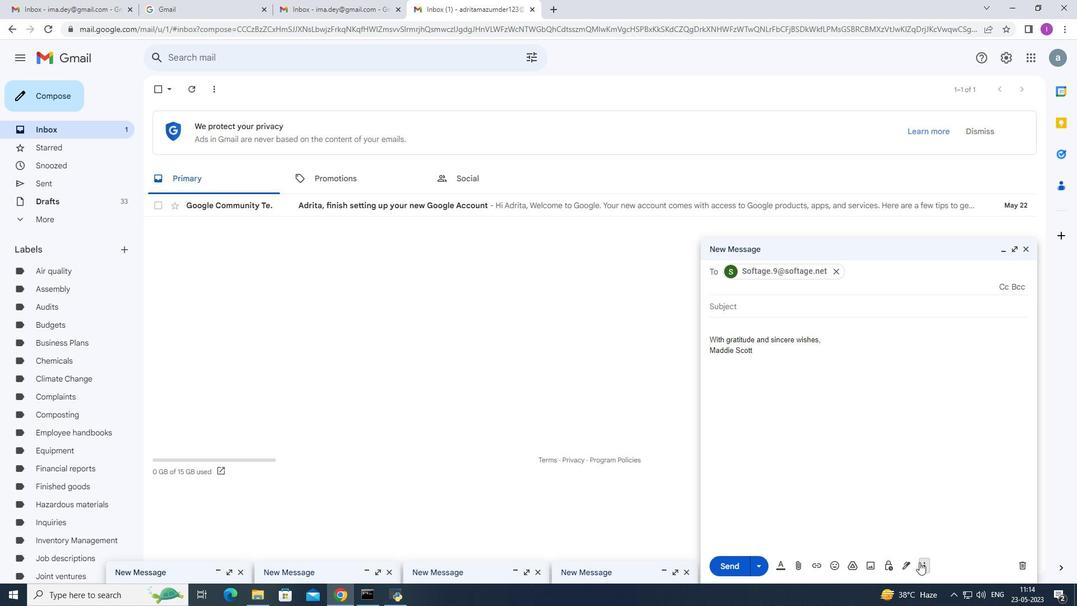 
Action: Mouse pressed left at (922, 564)
Screenshot: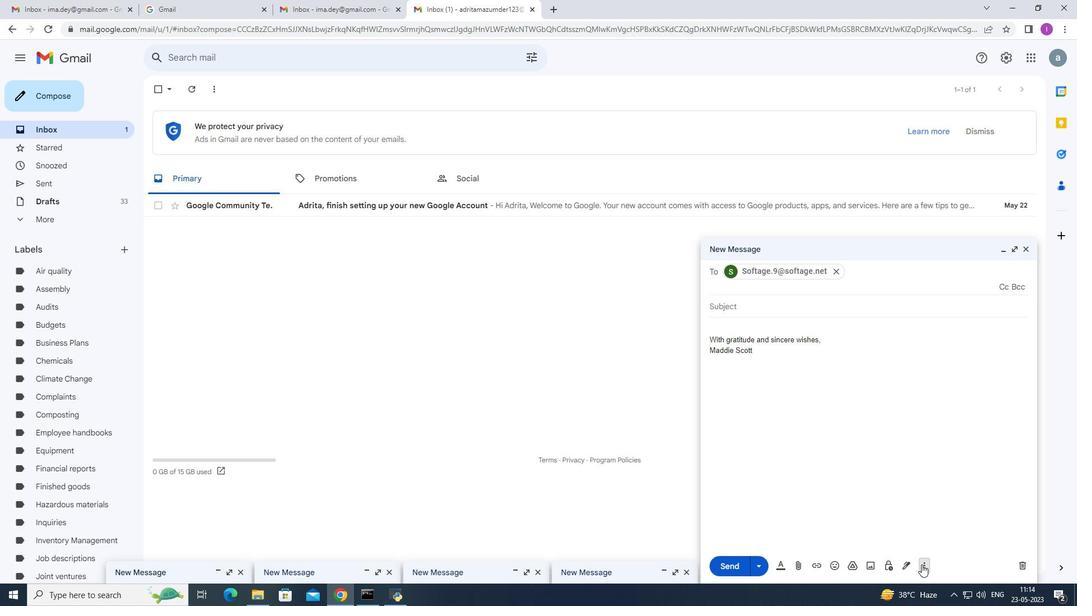 
Action: Mouse moved to (722, 414)
Screenshot: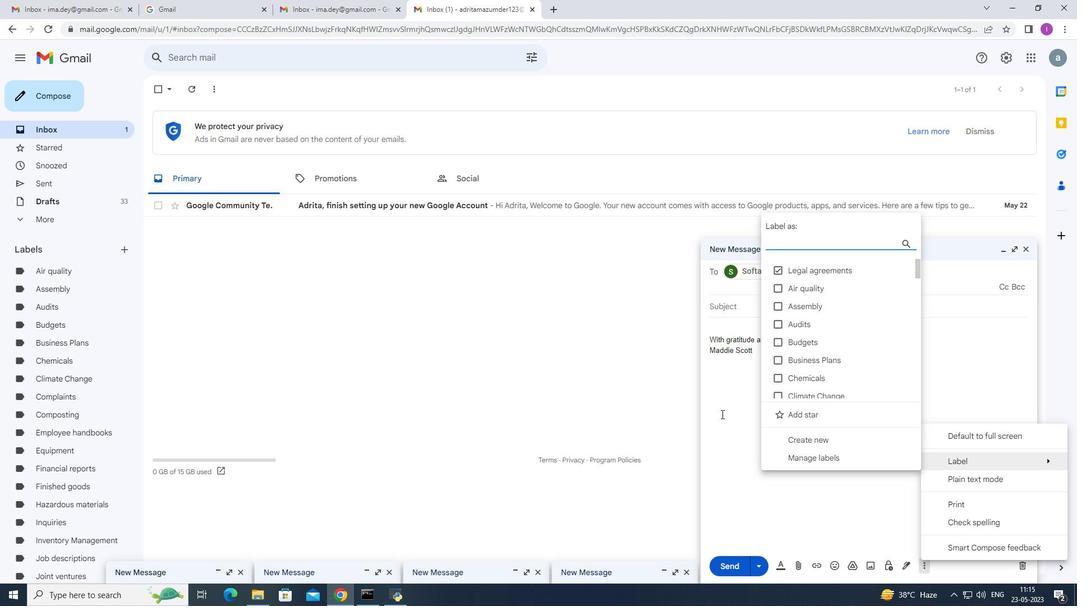 
Action: Mouse pressed left at (722, 414)
Screenshot: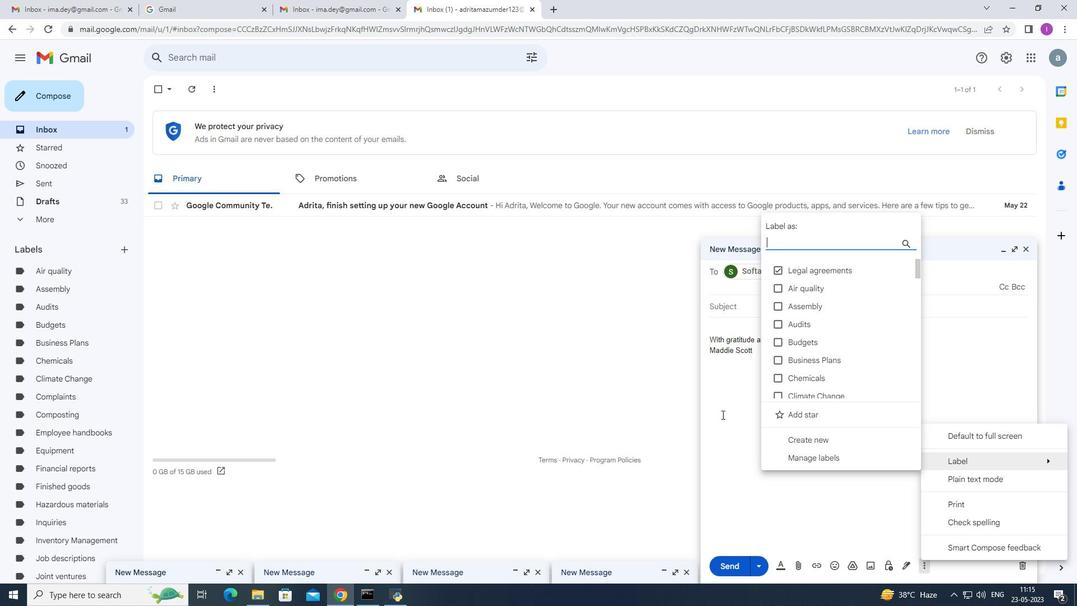 
Action: Mouse moved to (737, 411)
Screenshot: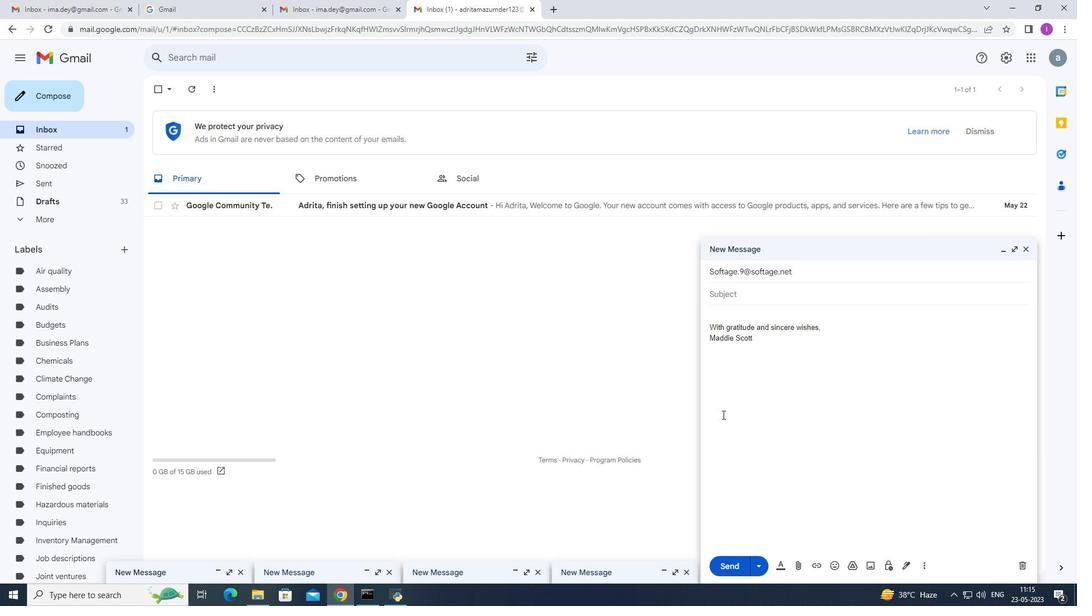 
